 Task: Create a due date automation trigger when advanced on, the moment a card is due add dates due in more than 1 working days.
Action: Mouse moved to (1215, 363)
Screenshot: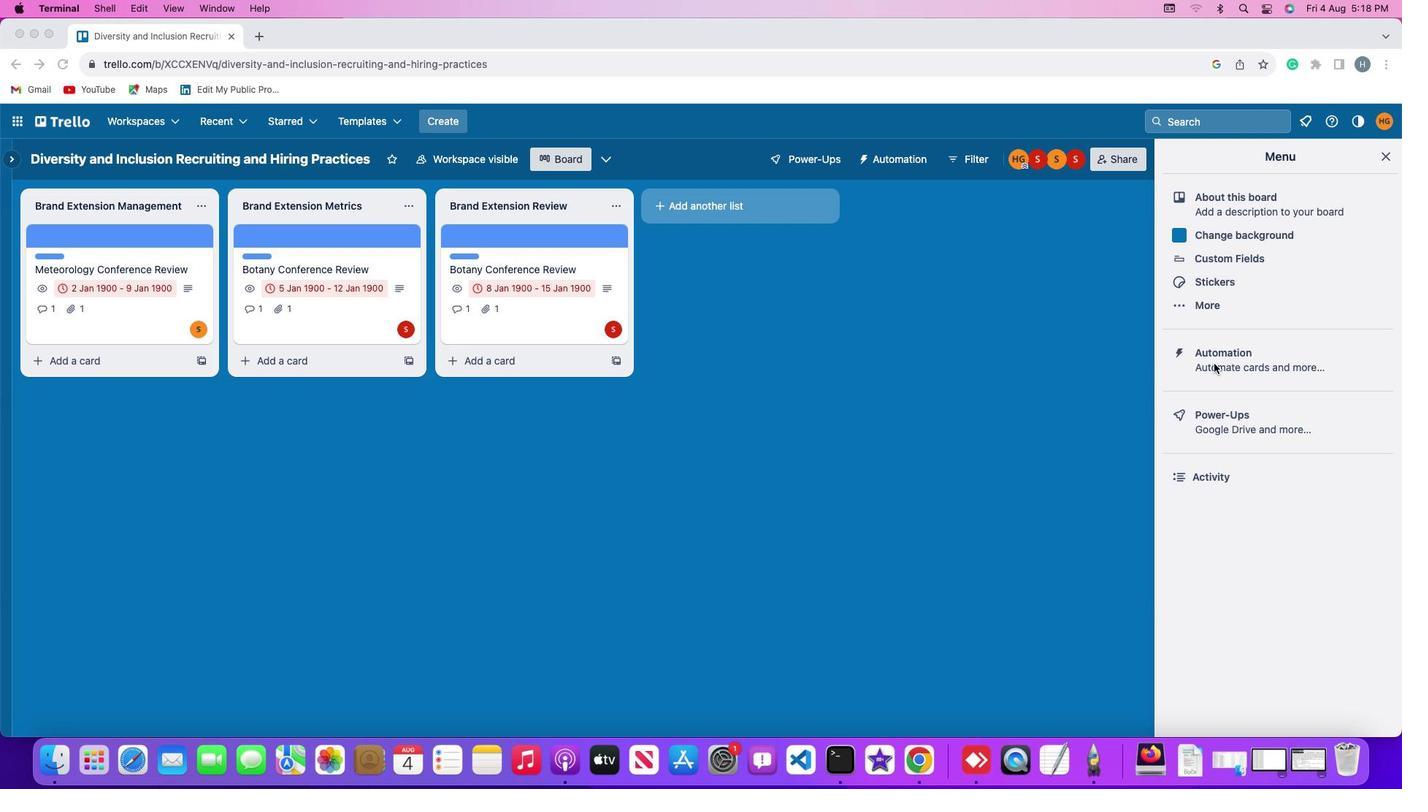 
Action: Mouse pressed left at (1215, 363)
Screenshot: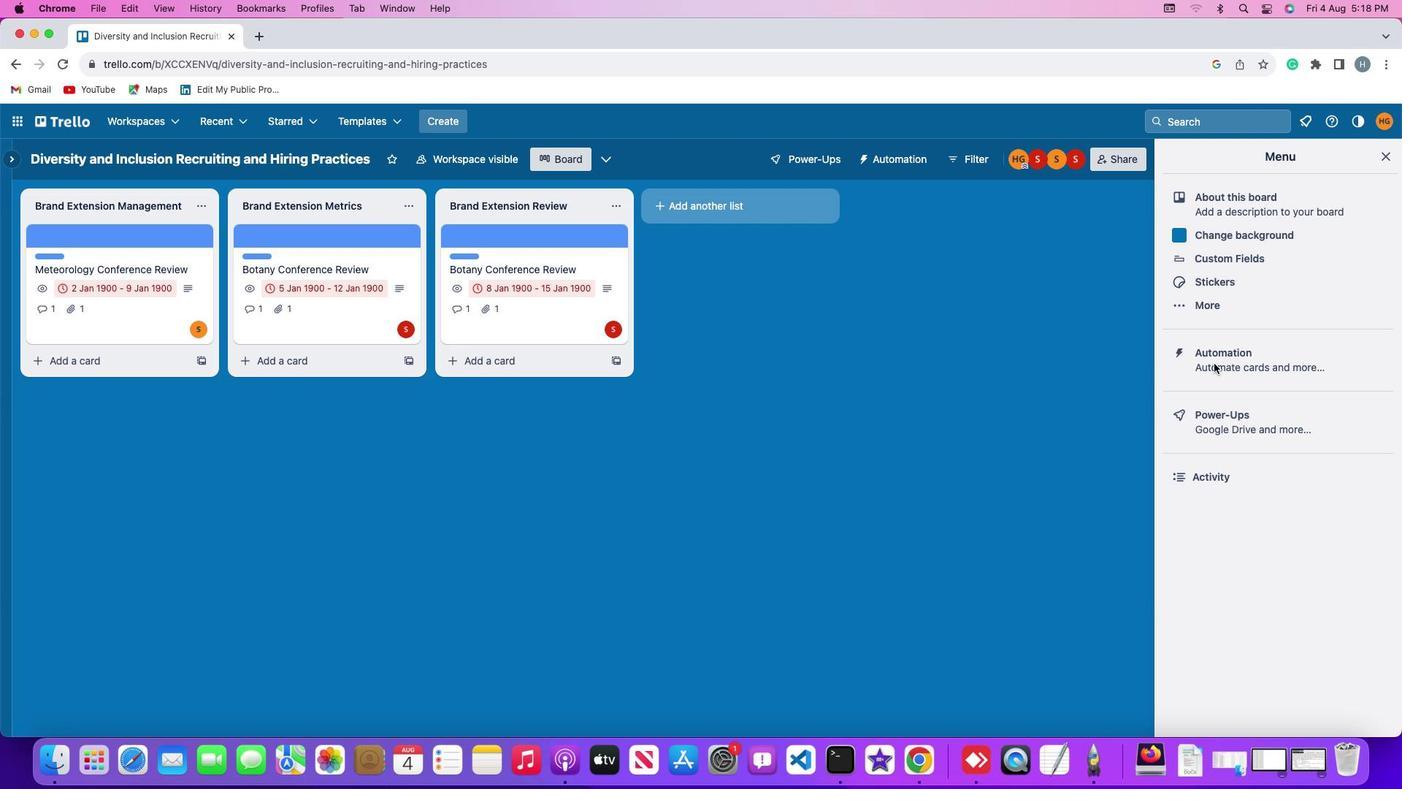 
Action: Mouse pressed left at (1215, 363)
Screenshot: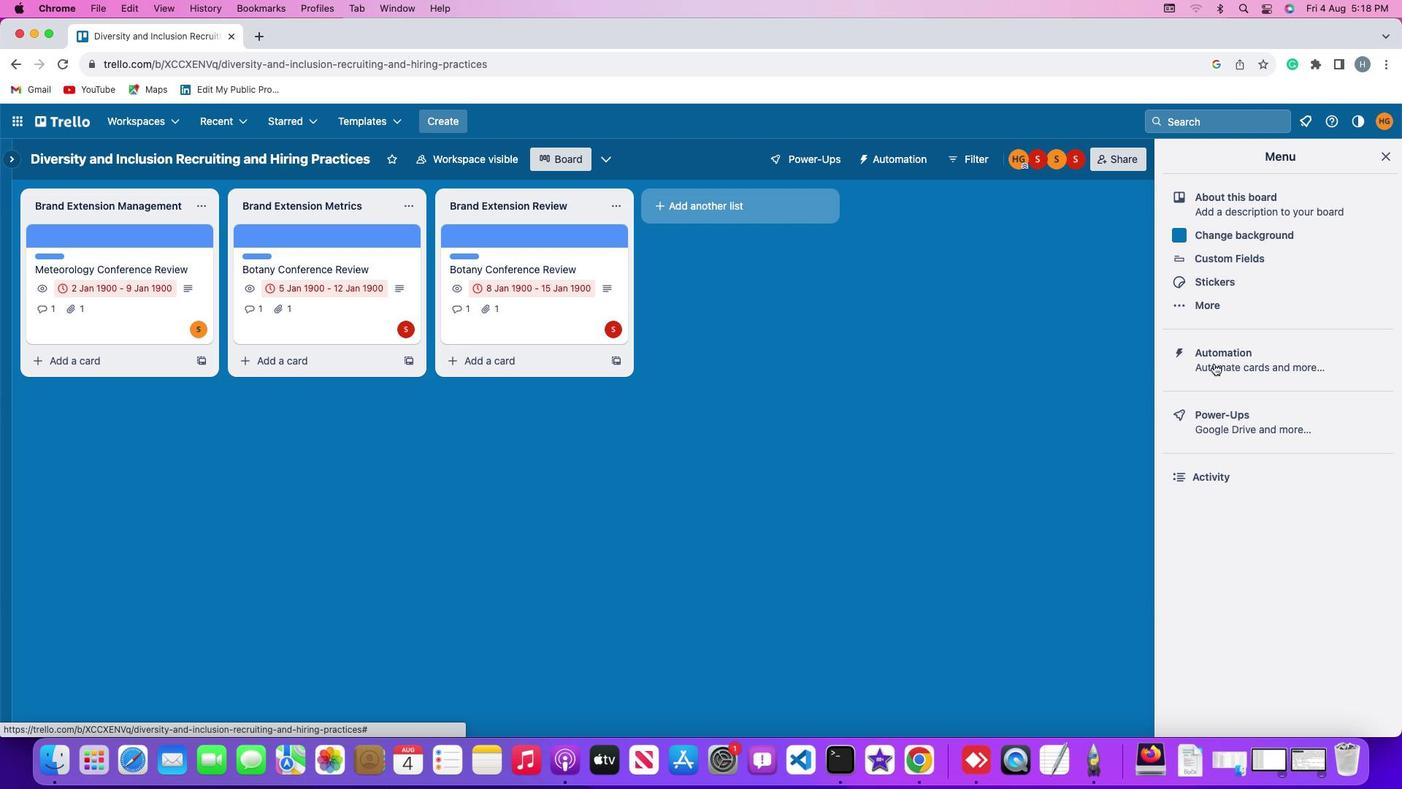 
Action: Mouse moved to (87, 344)
Screenshot: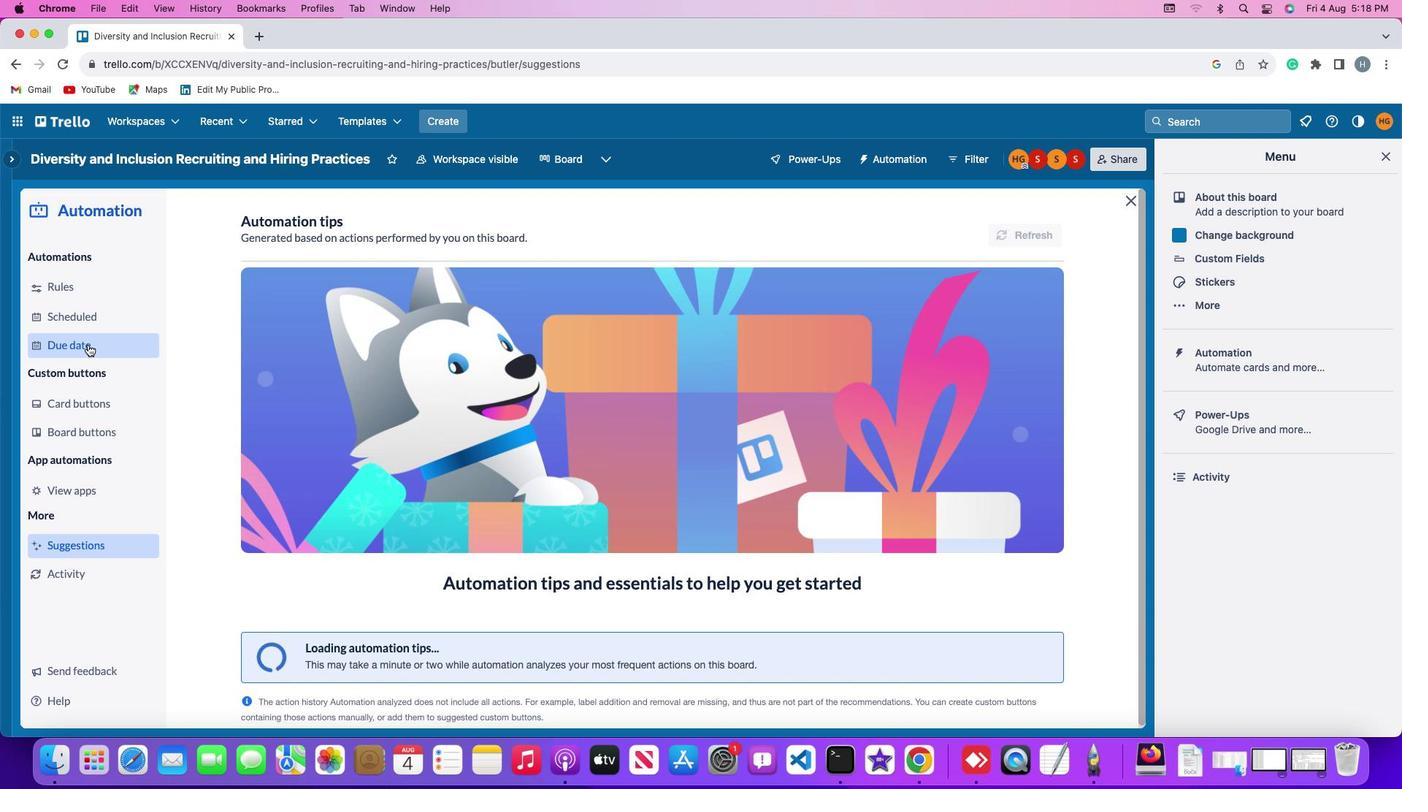 
Action: Mouse pressed left at (87, 344)
Screenshot: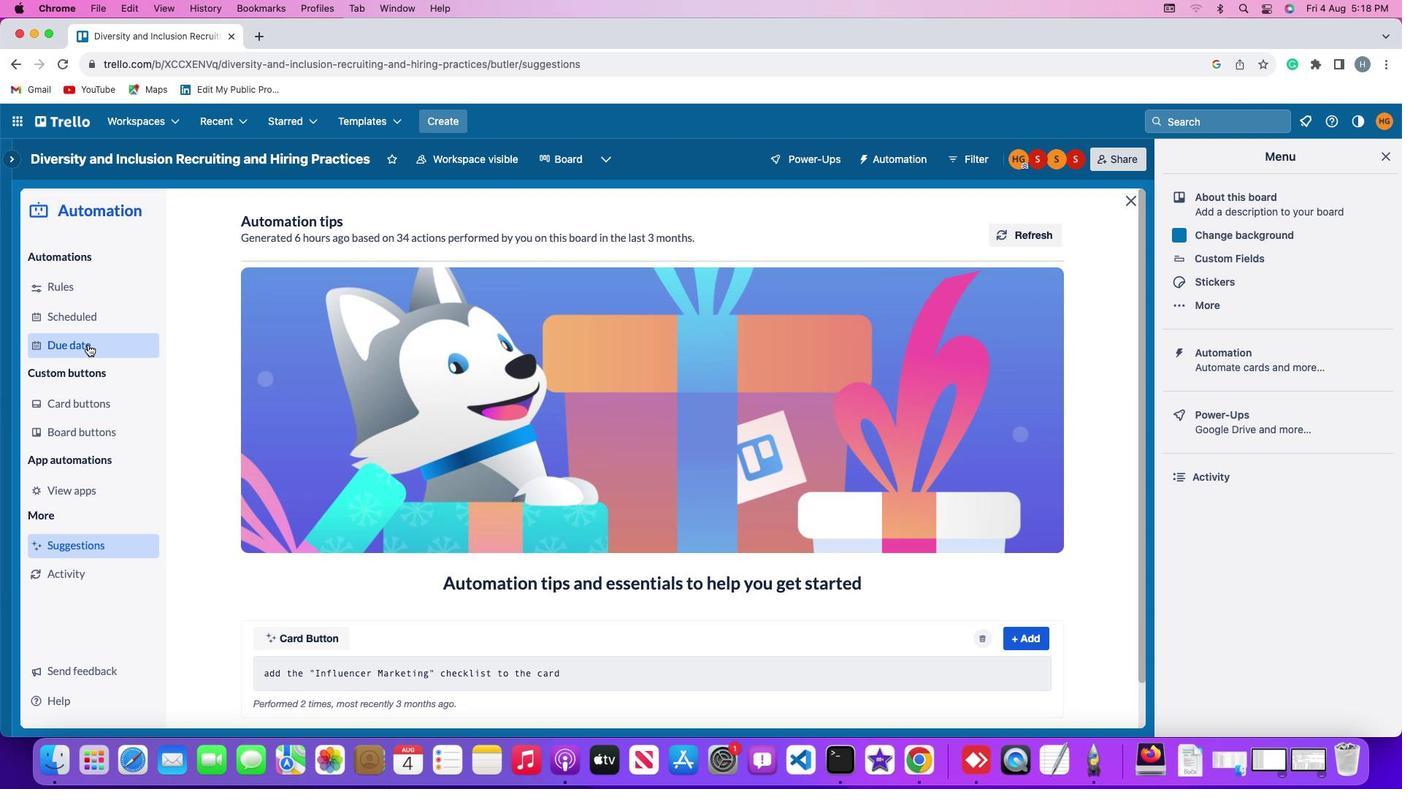 
Action: Mouse moved to (982, 222)
Screenshot: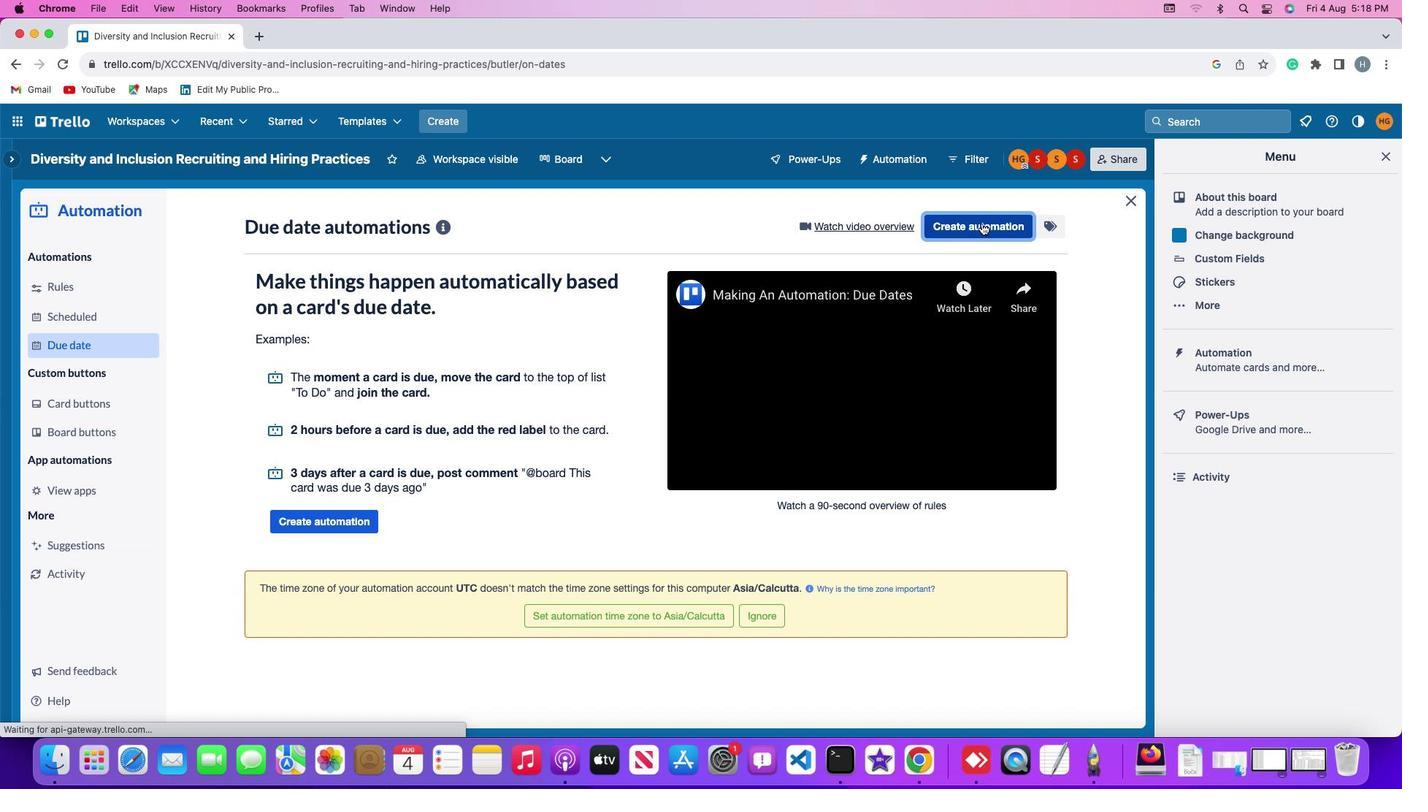 
Action: Mouse pressed left at (982, 222)
Screenshot: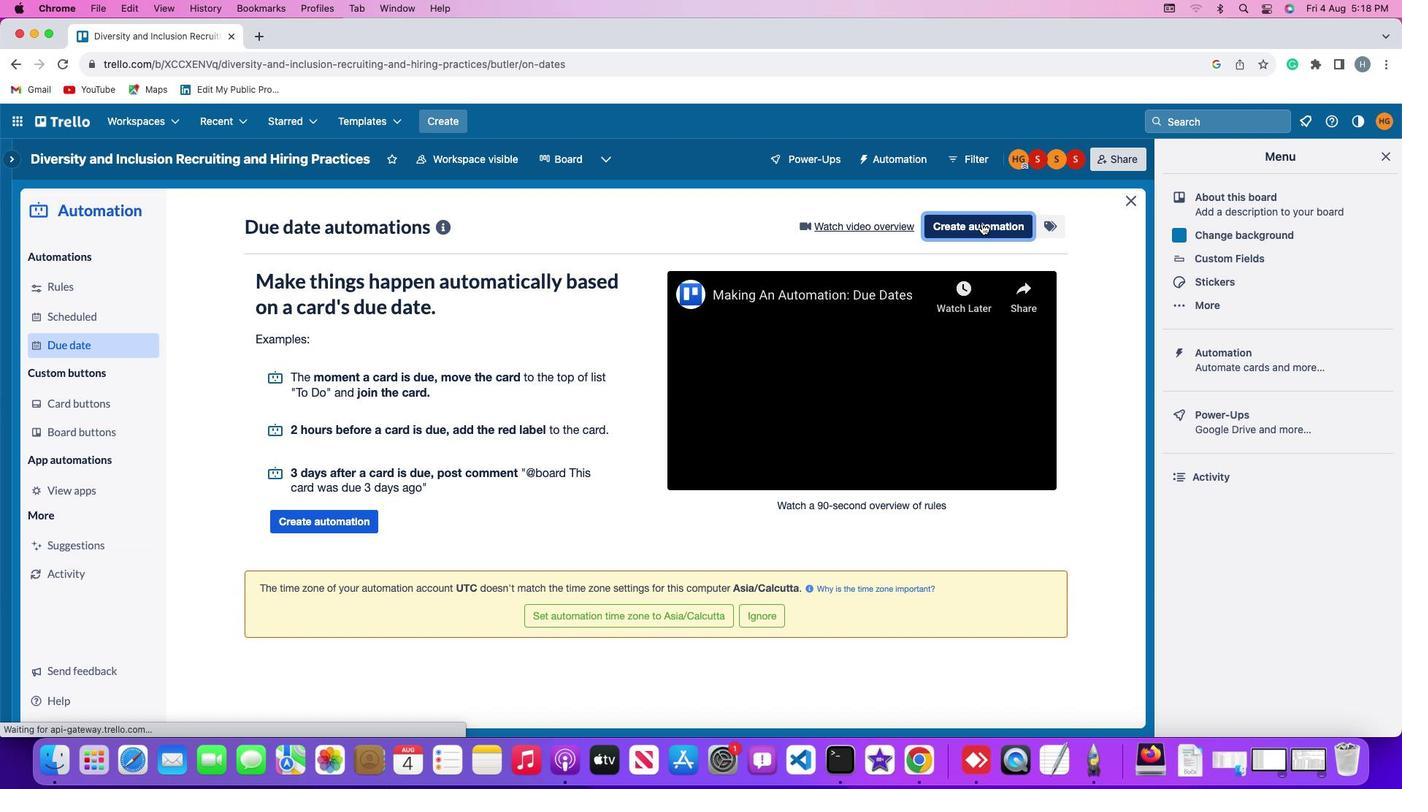 
Action: Mouse moved to (687, 365)
Screenshot: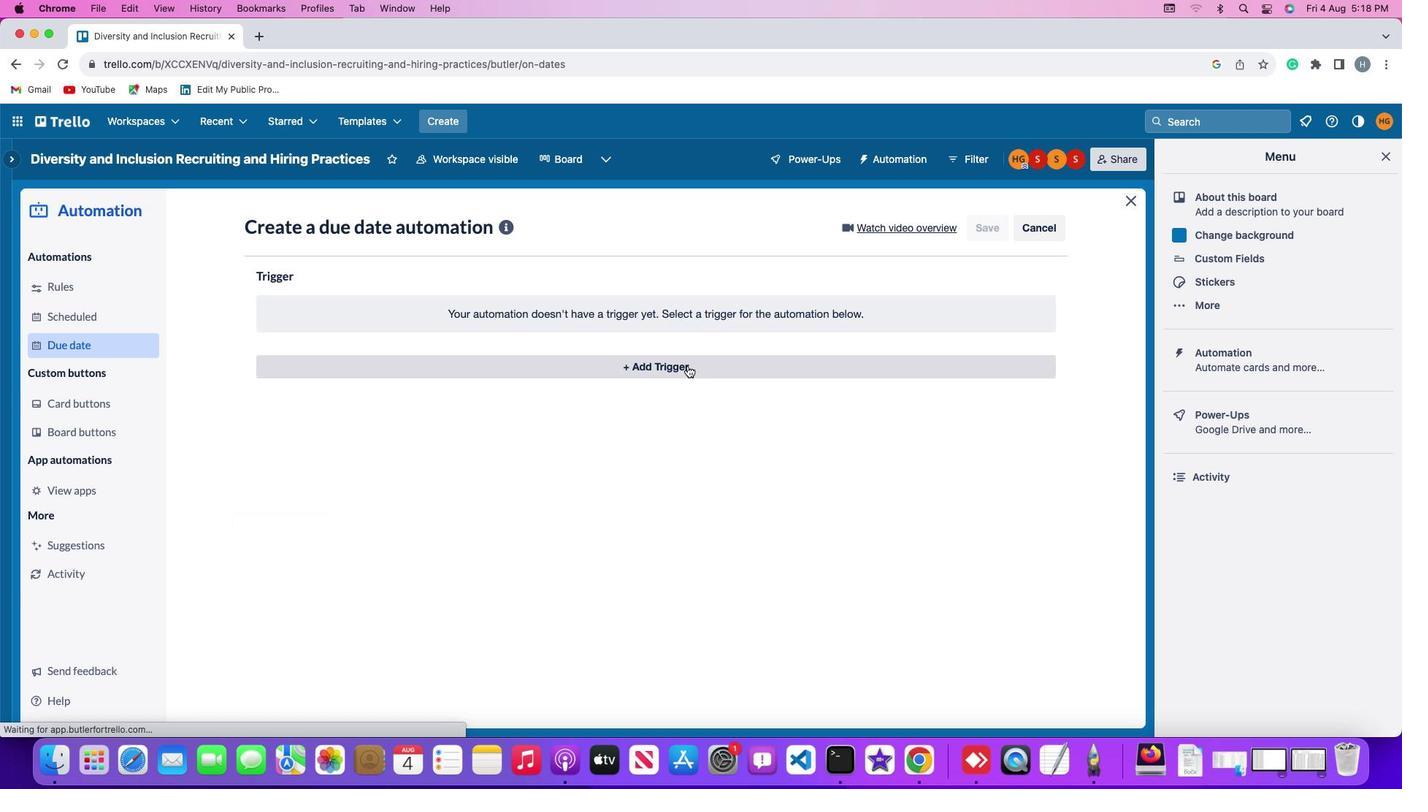 
Action: Mouse pressed left at (687, 365)
Screenshot: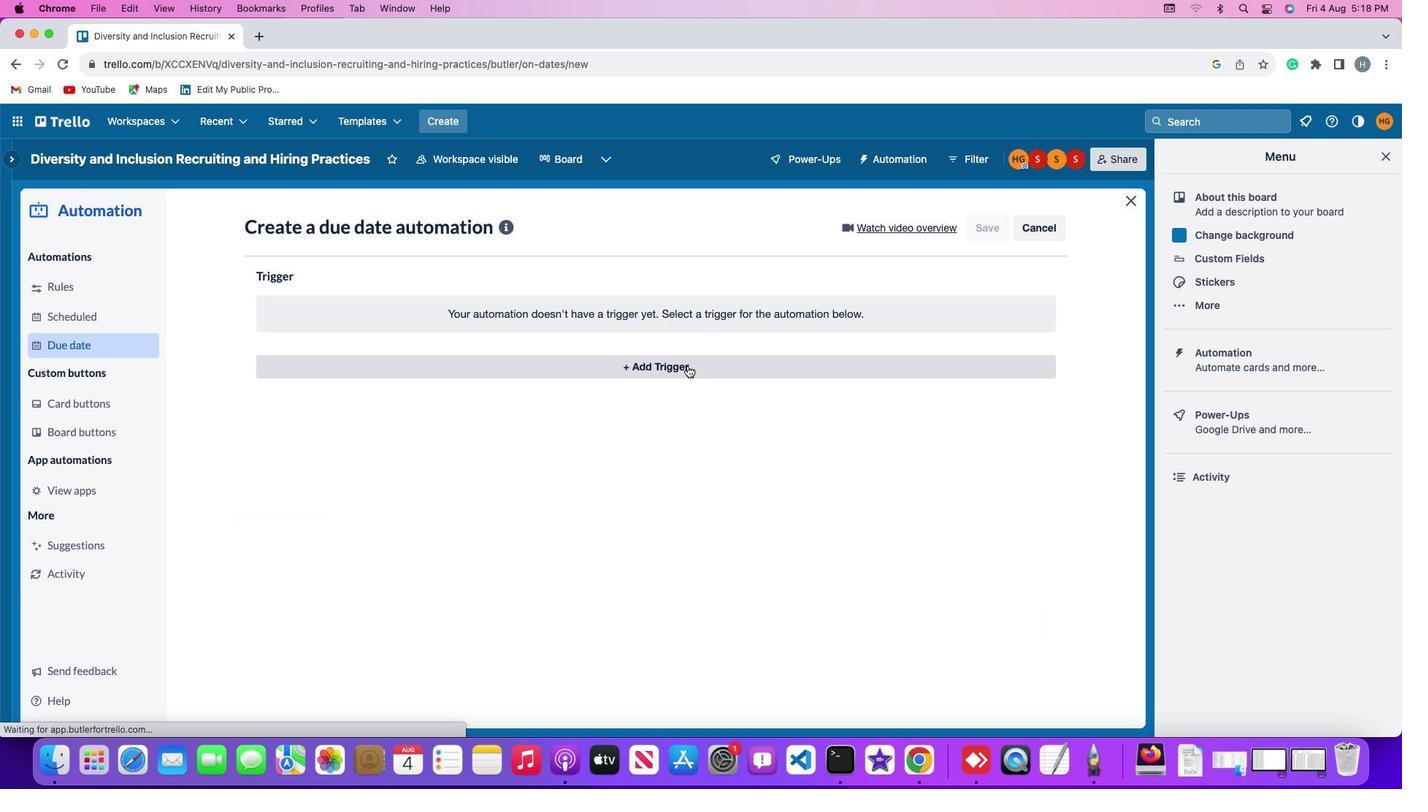 
Action: Mouse moved to (304, 532)
Screenshot: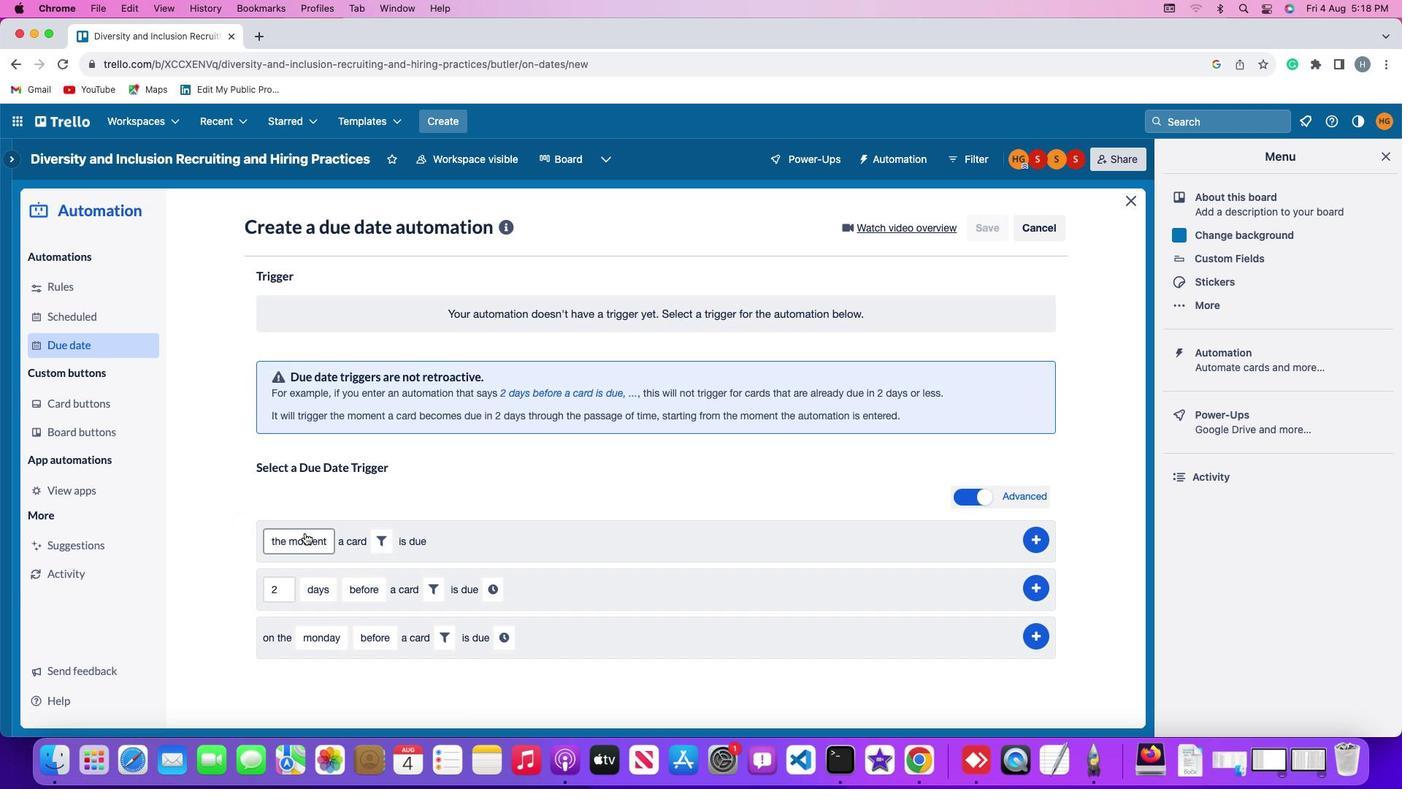 
Action: Mouse pressed left at (304, 532)
Screenshot: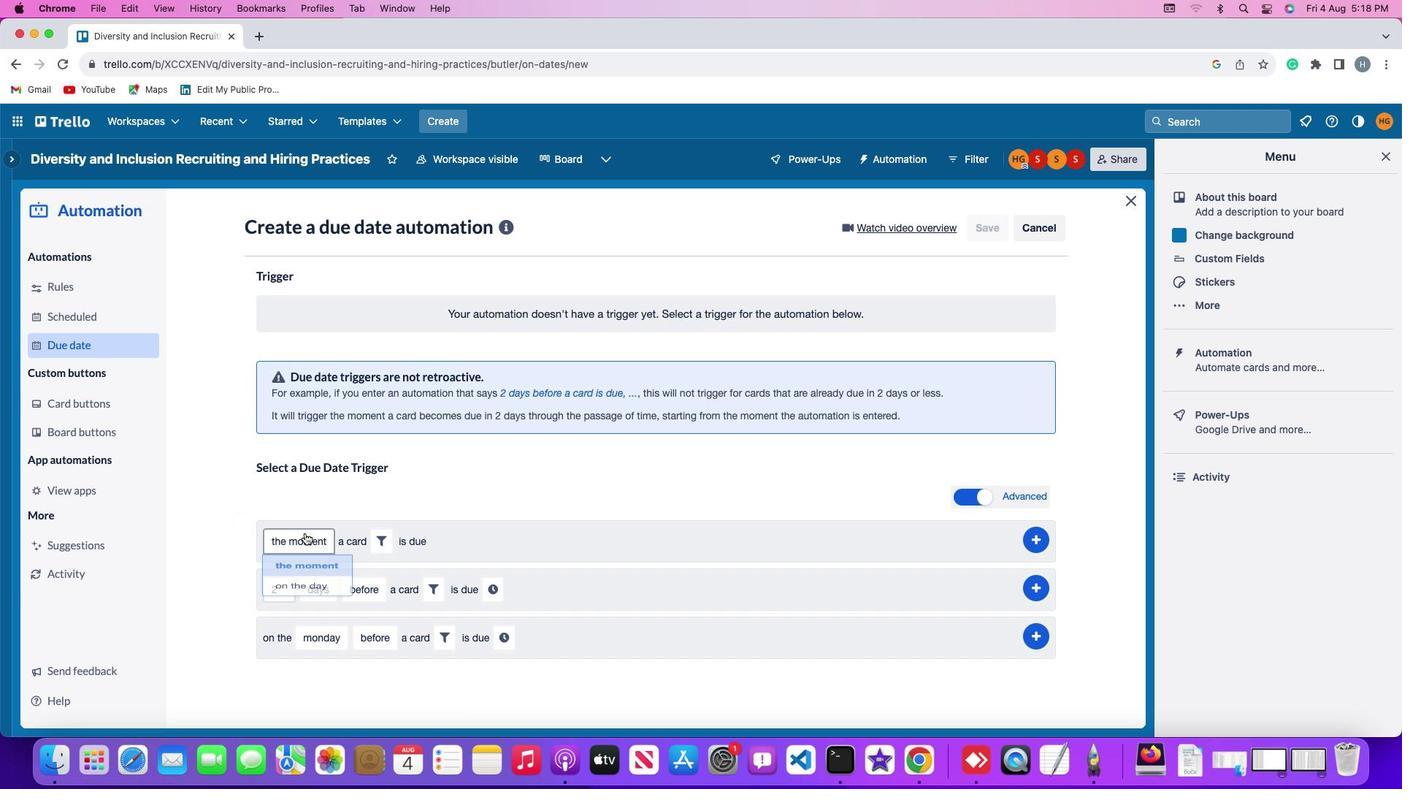 
Action: Mouse moved to (322, 571)
Screenshot: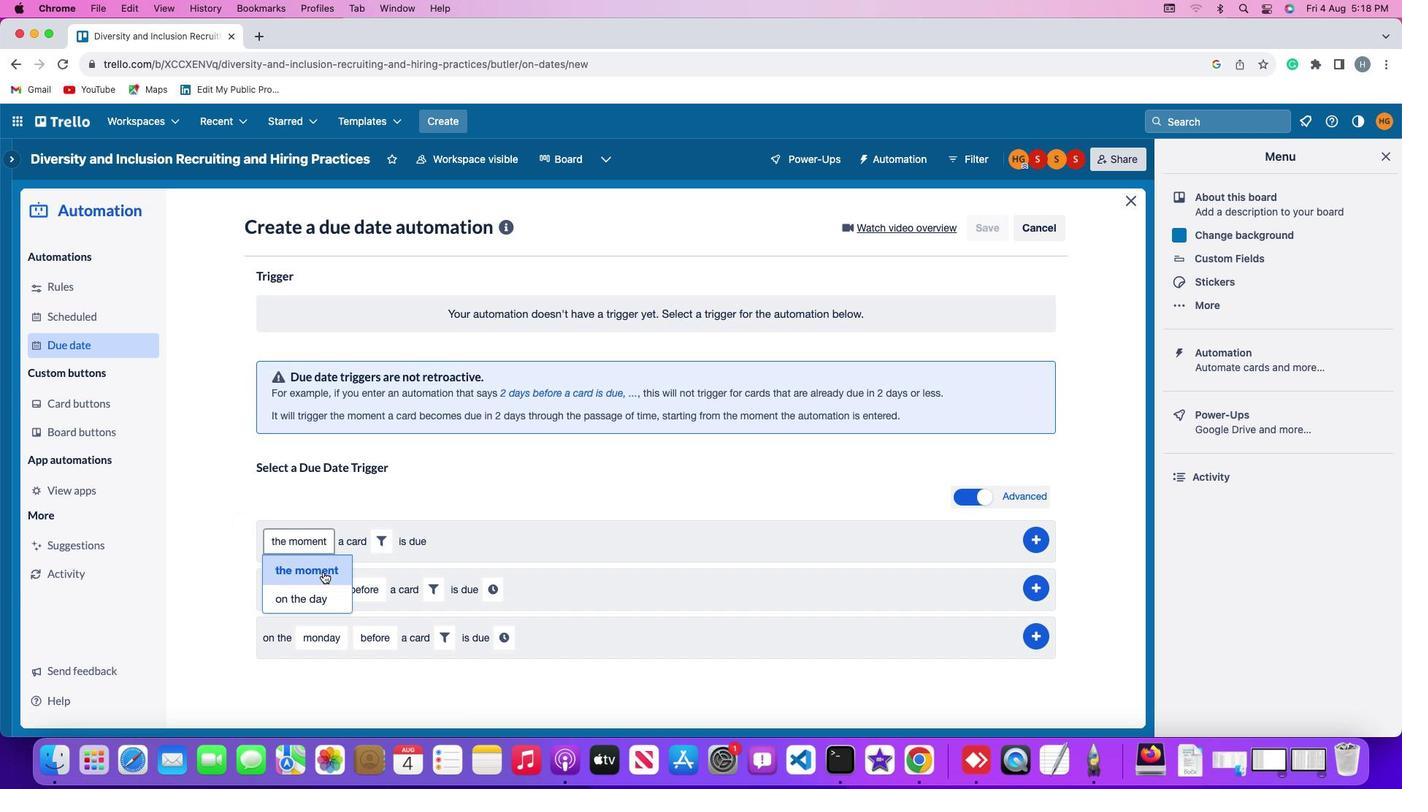 
Action: Mouse pressed left at (322, 571)
Screenshot: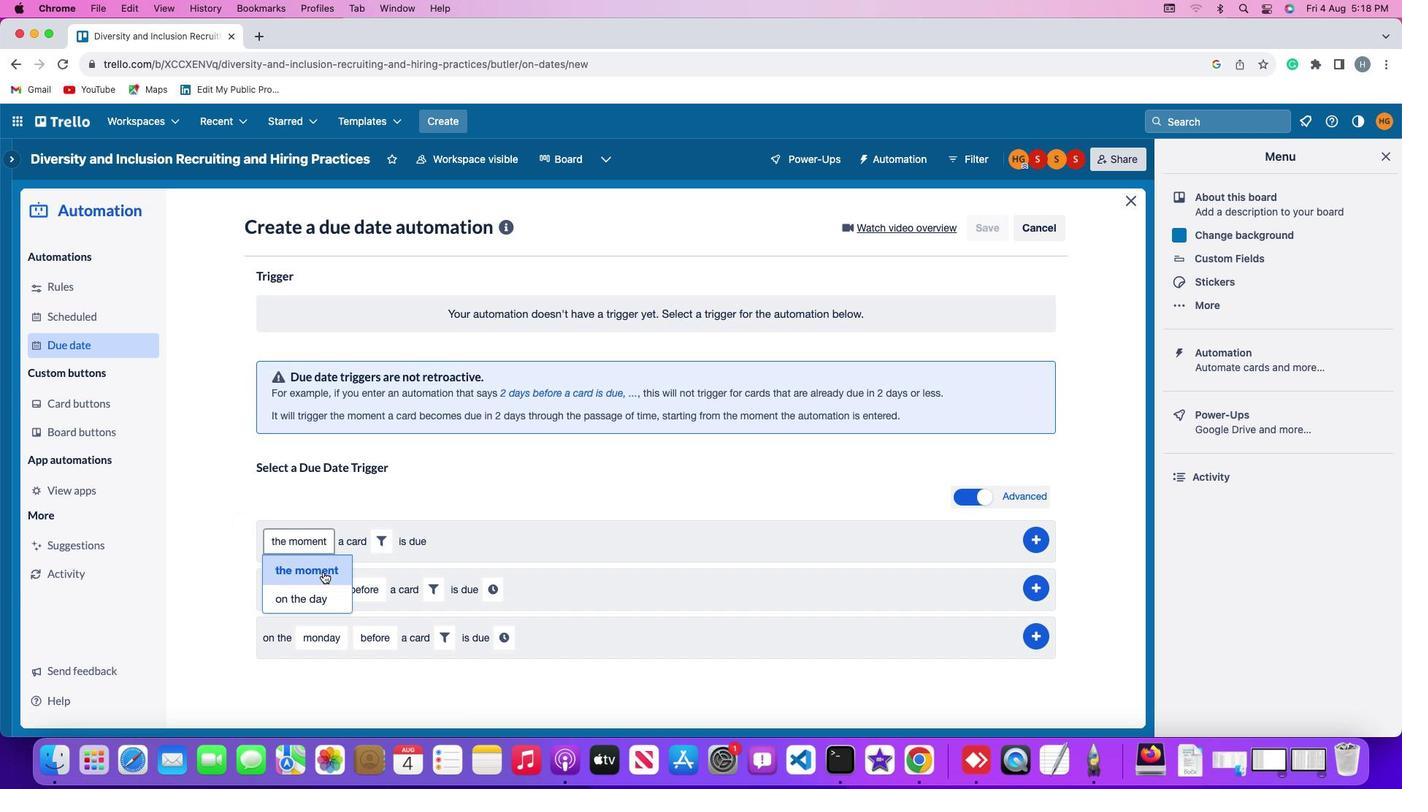 
Action: Mouse moved to (380, 544)
Screenshot: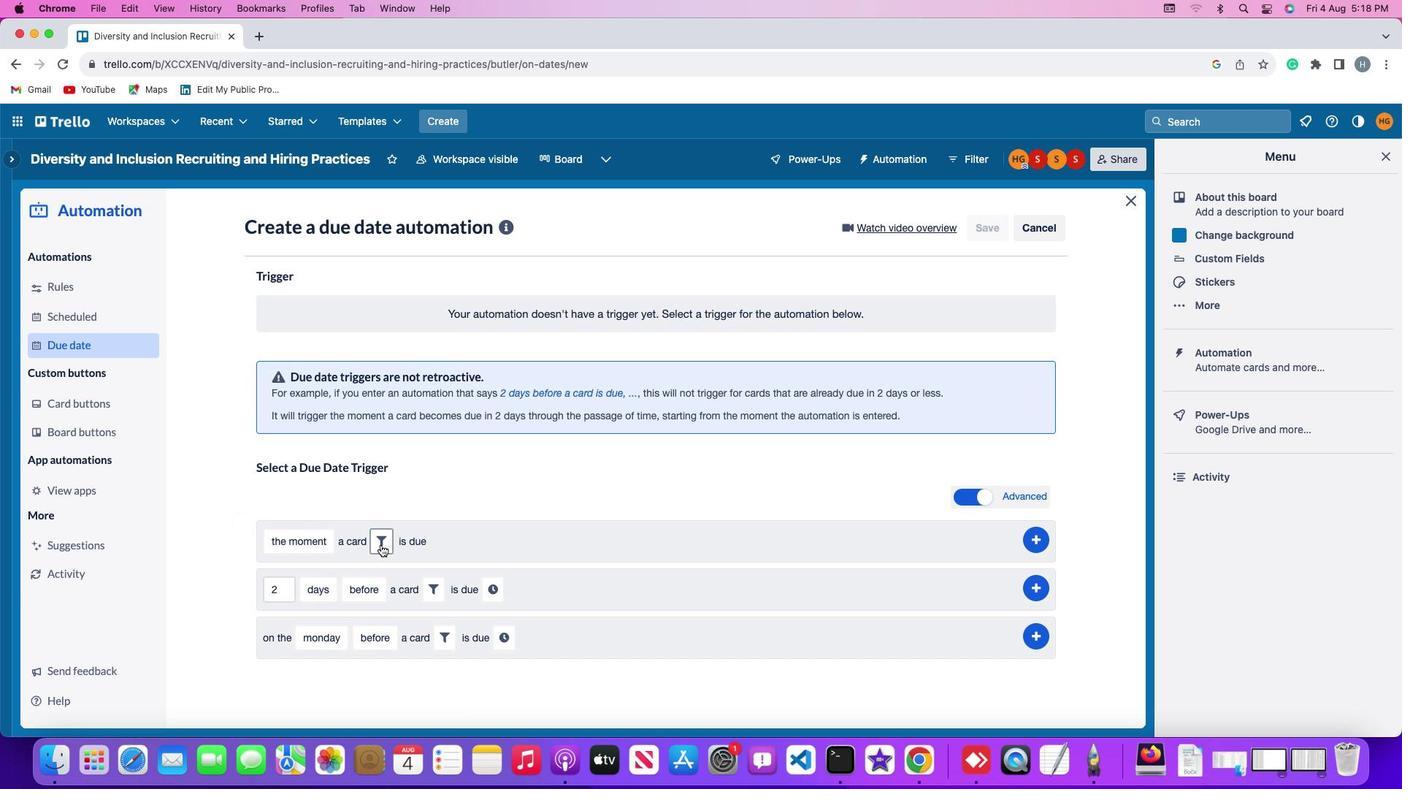 
Action: Mouse pressed left at (380, 544)
Screenshot: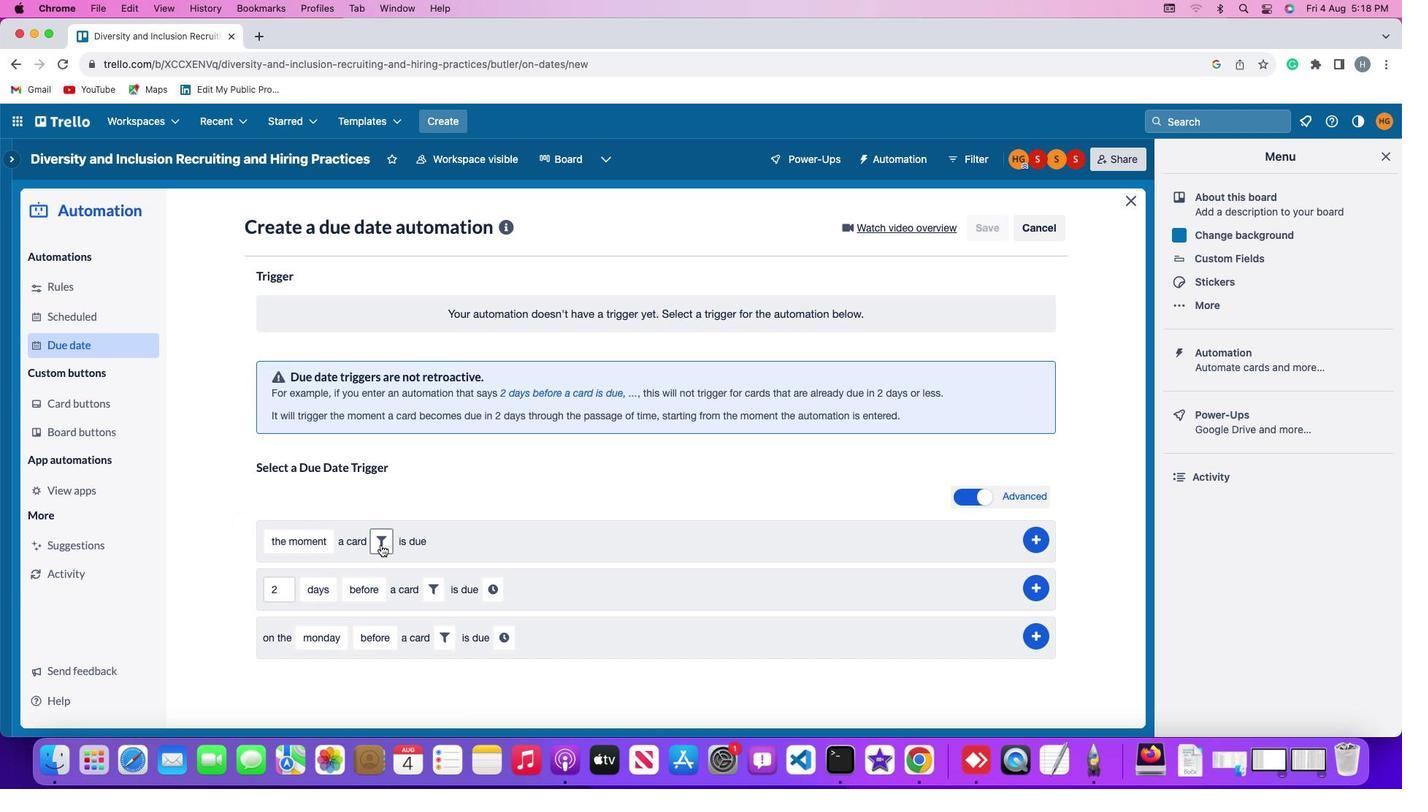 
Action: Mouse moved to (464, 591)
Screenshot: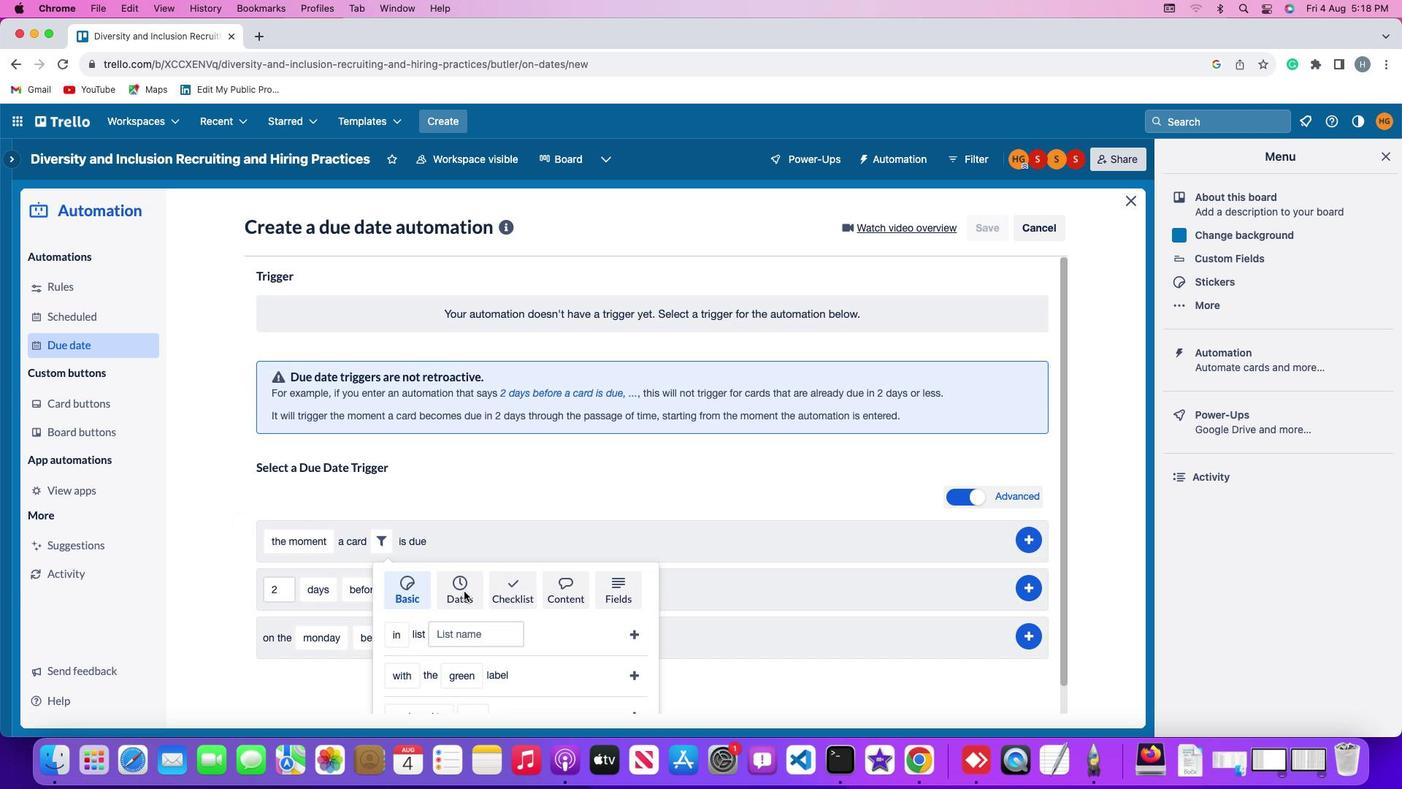 
Action: Mouse pressed left at (464, 591)
Screenshot: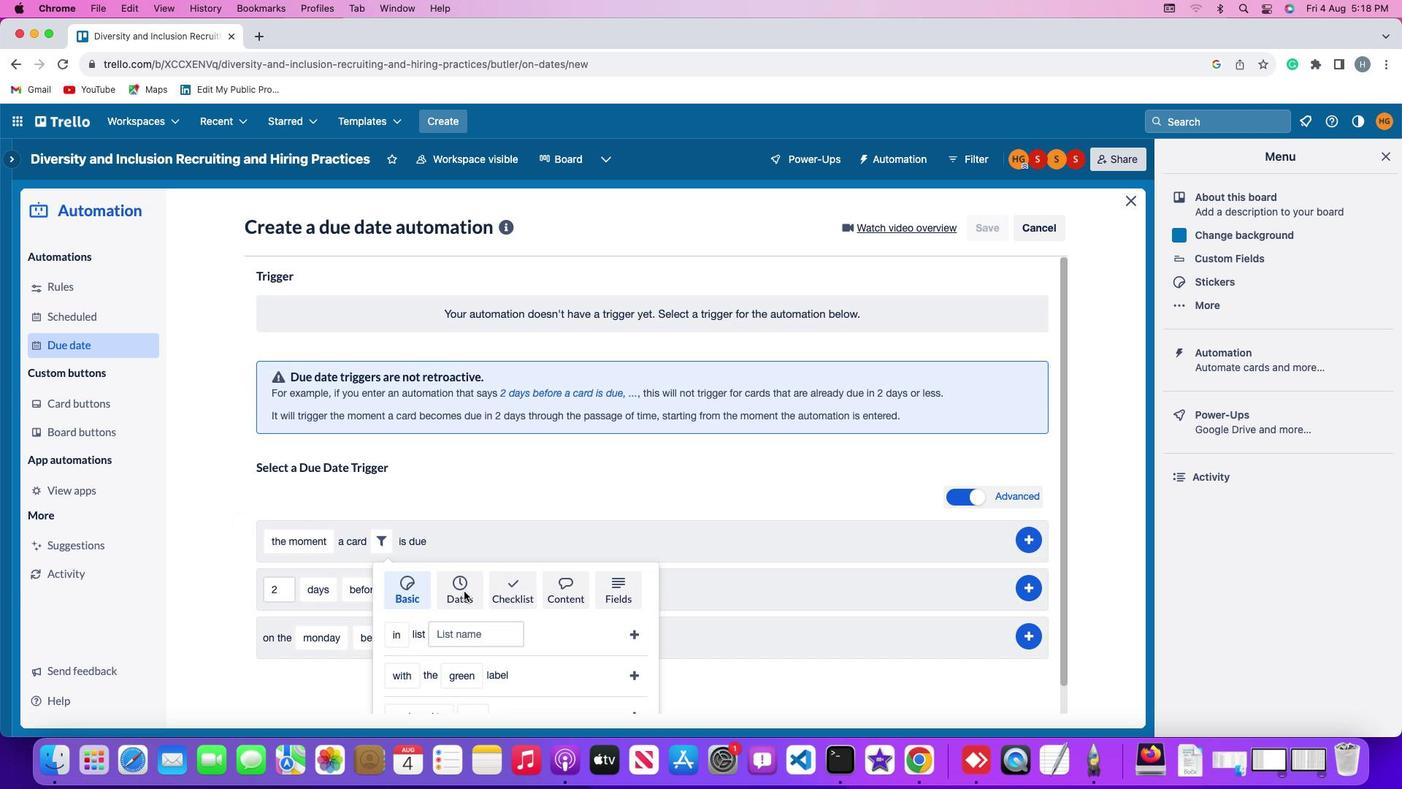 
Action: Mouse moved to (472, 621)
Screenshot: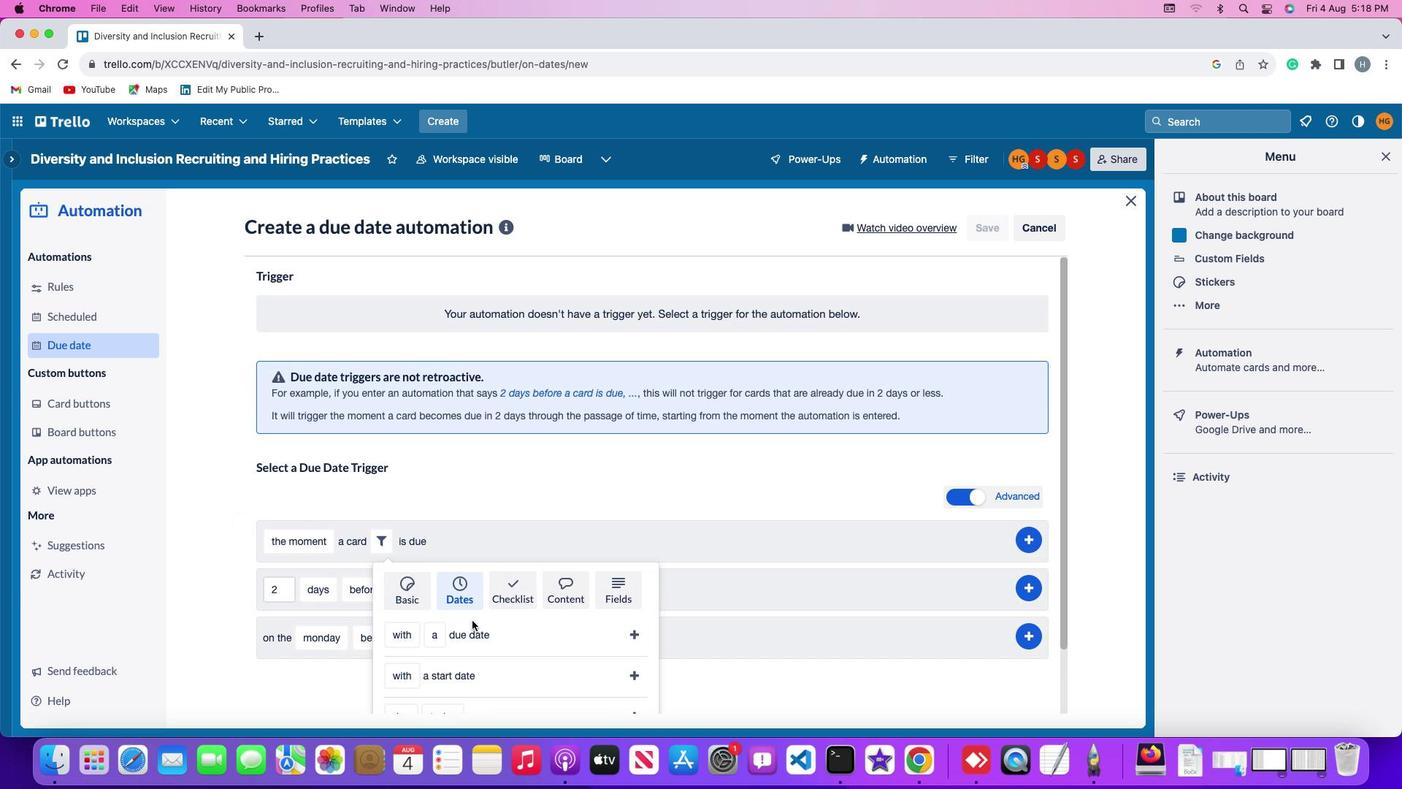 
Action: Mouse scrolled (472, 621) with delta (0, 0)
Screenshot: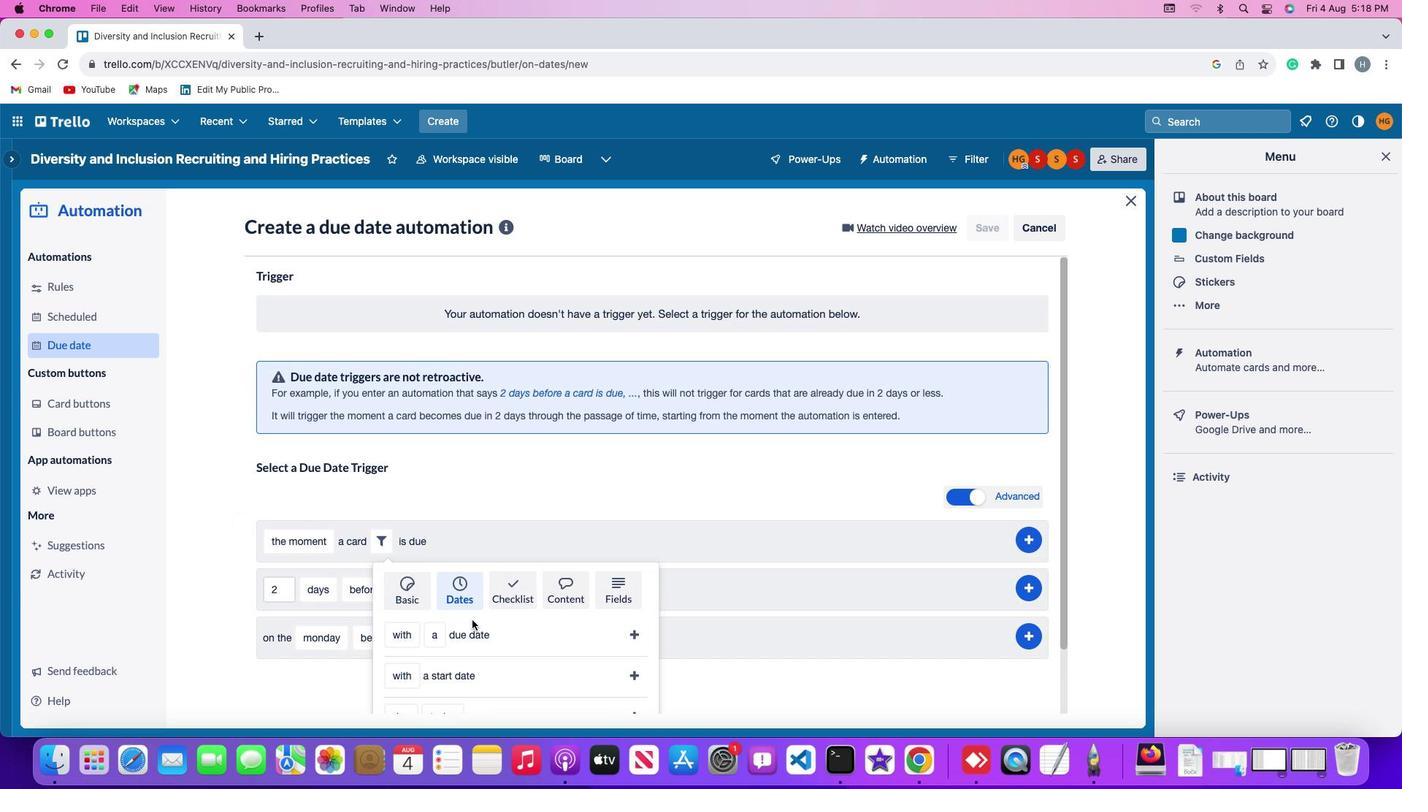 
Action: Mouse moved to (472, 619)
Screenshot: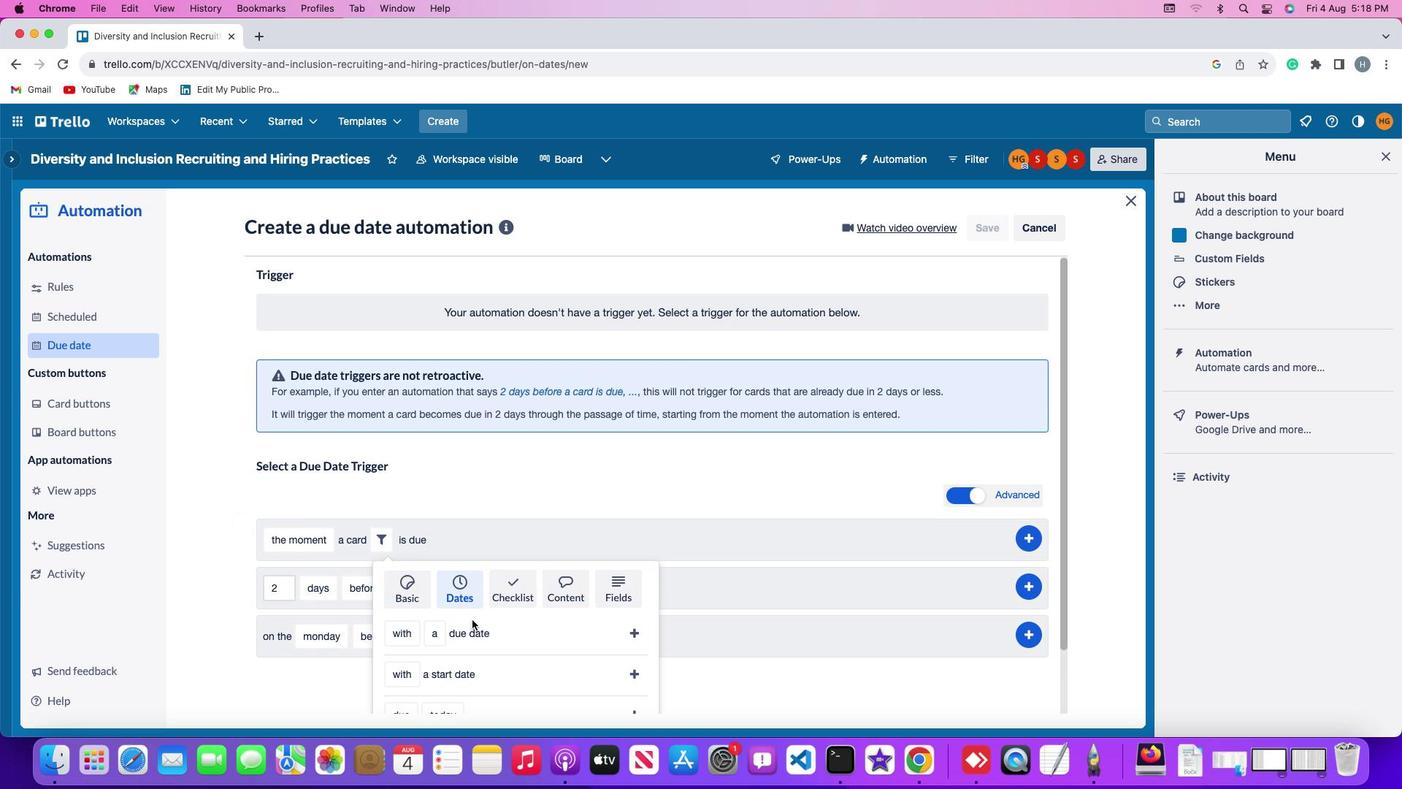 
Action: Mouse scrolled (472, 619) with delta (0, 0)
Screenshot: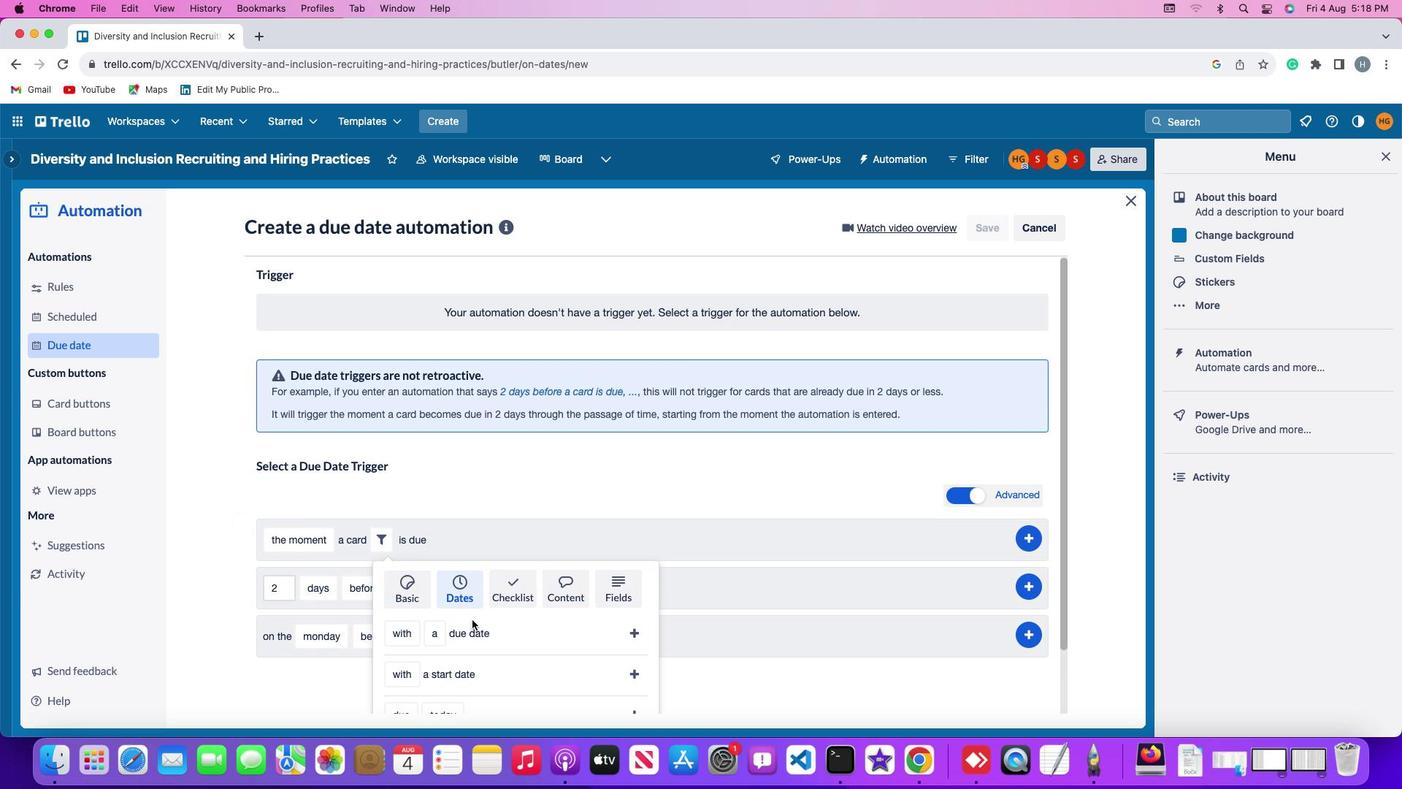 
Action: Mouse scrolled (472, 619) with delta (0, -1)
Screenshot: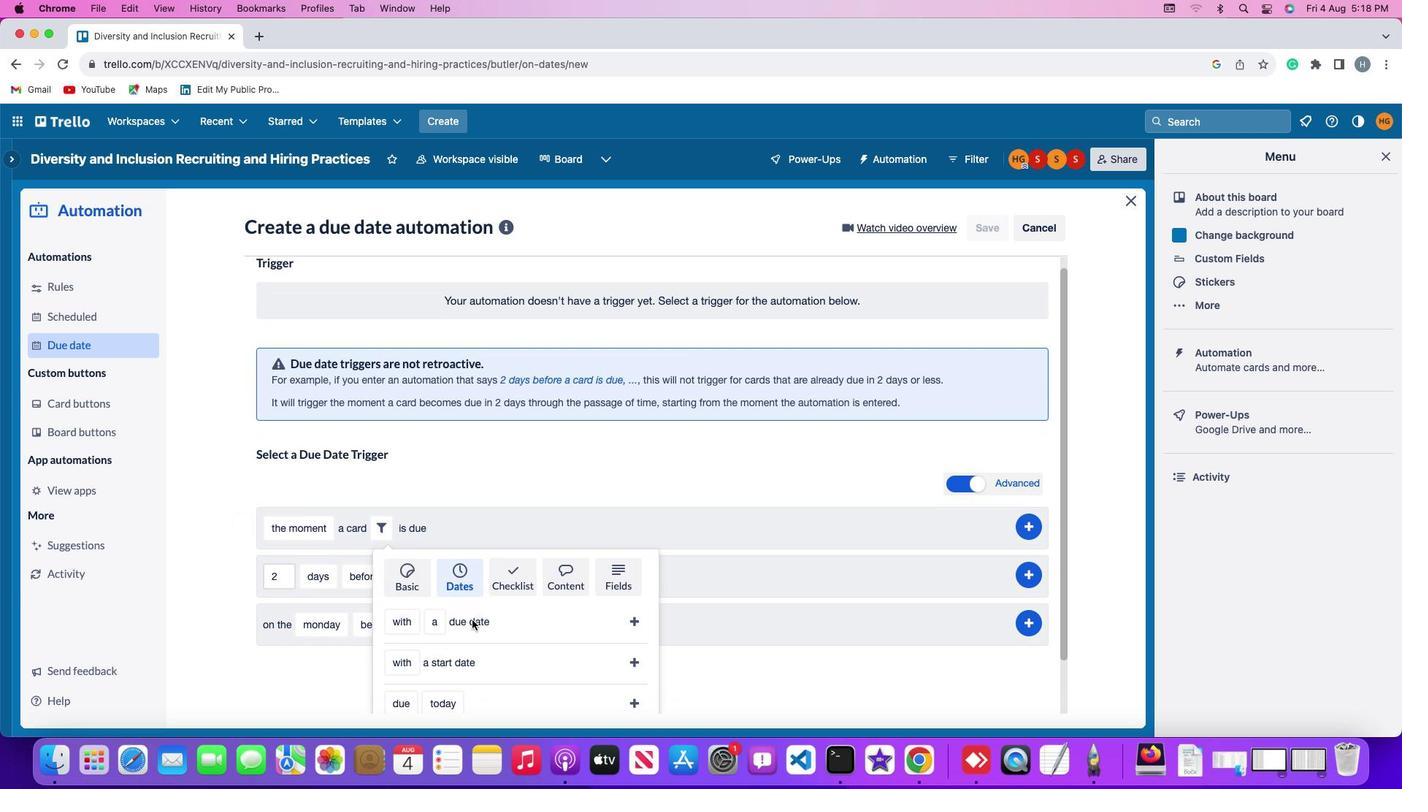 
Action: Mouse scrolled (472, 619) with delta (0, -2)
Screenshot: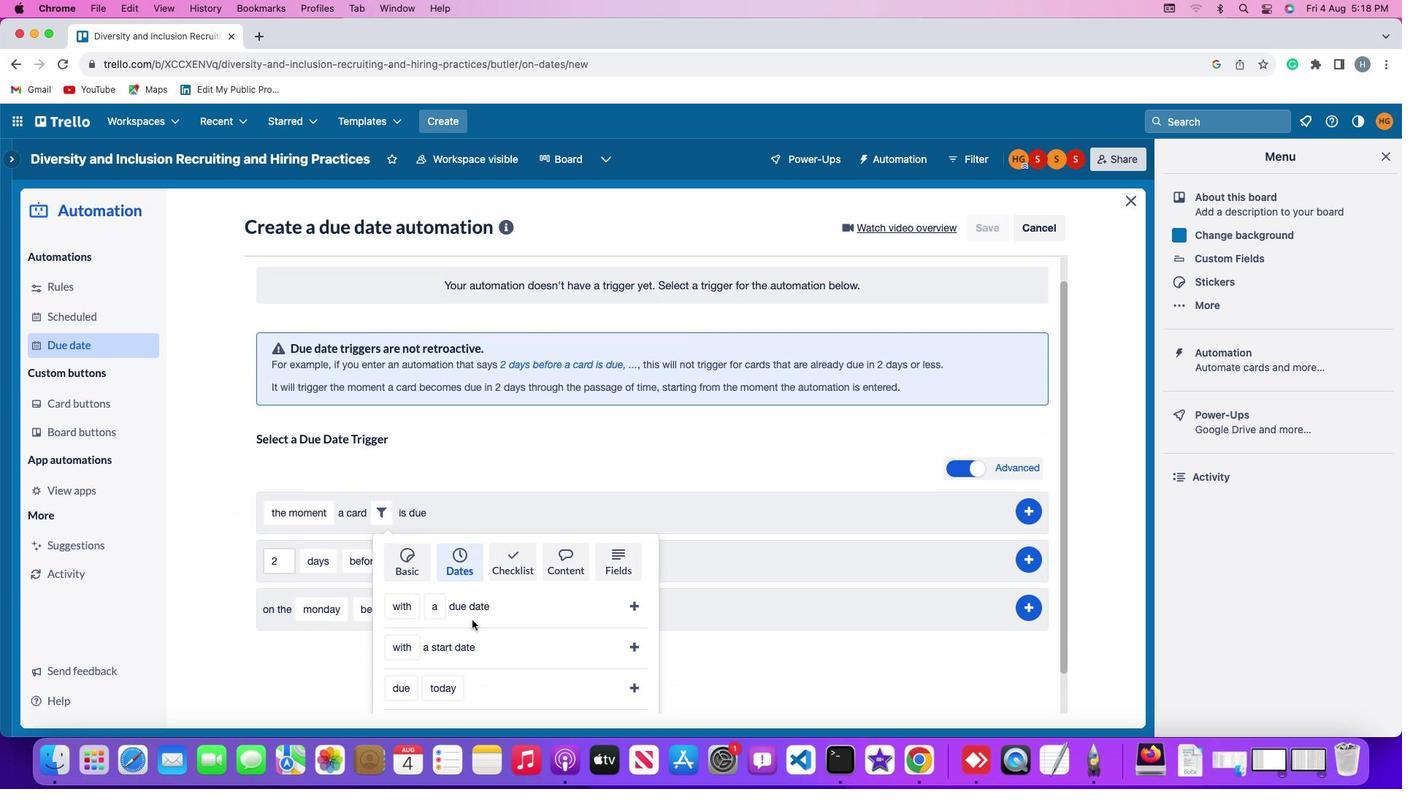 
Action: Mouse scrolled (472, 619) with delta (0, -3)
Screenshot: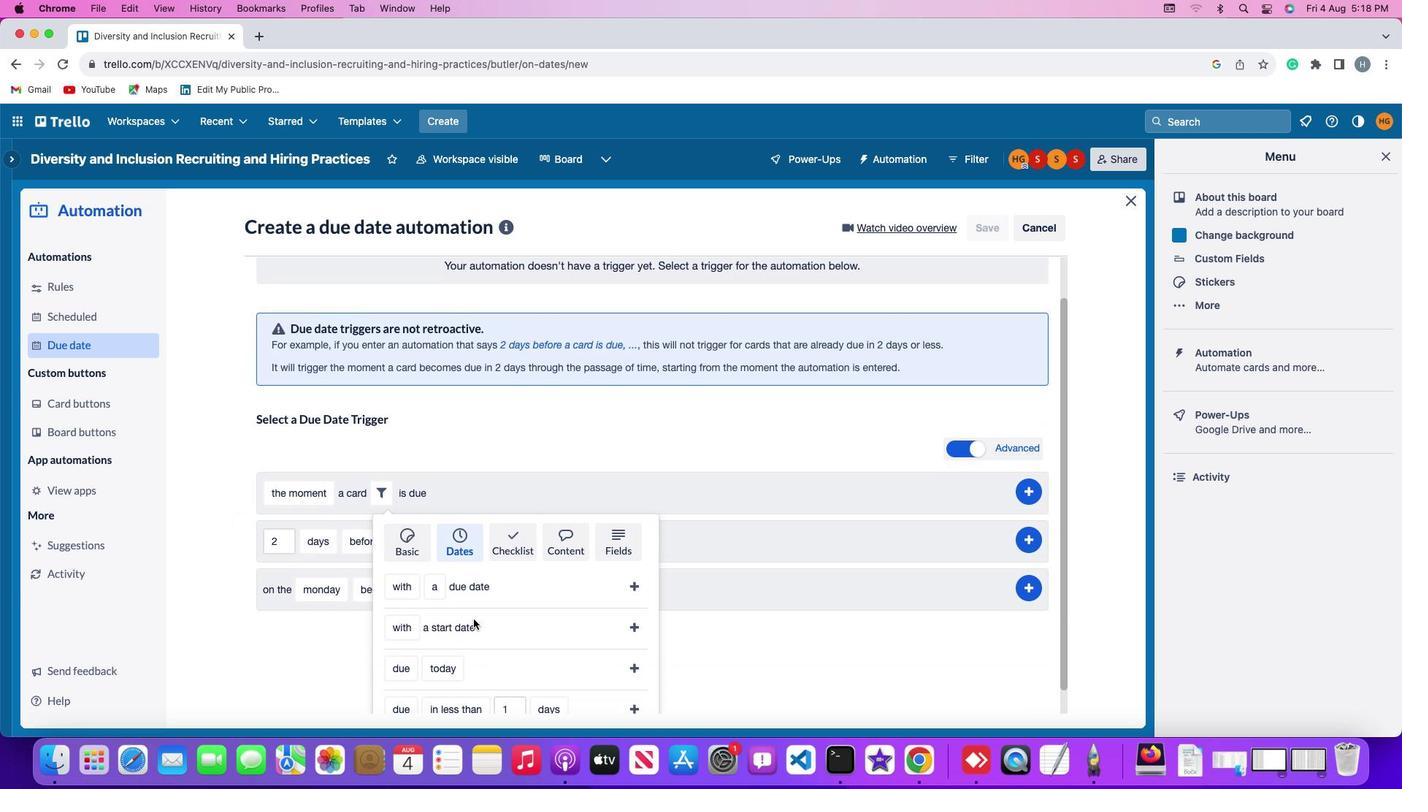 
Action: Mouse scrolled (472, 619) with delta (0, -3)
Screenshot: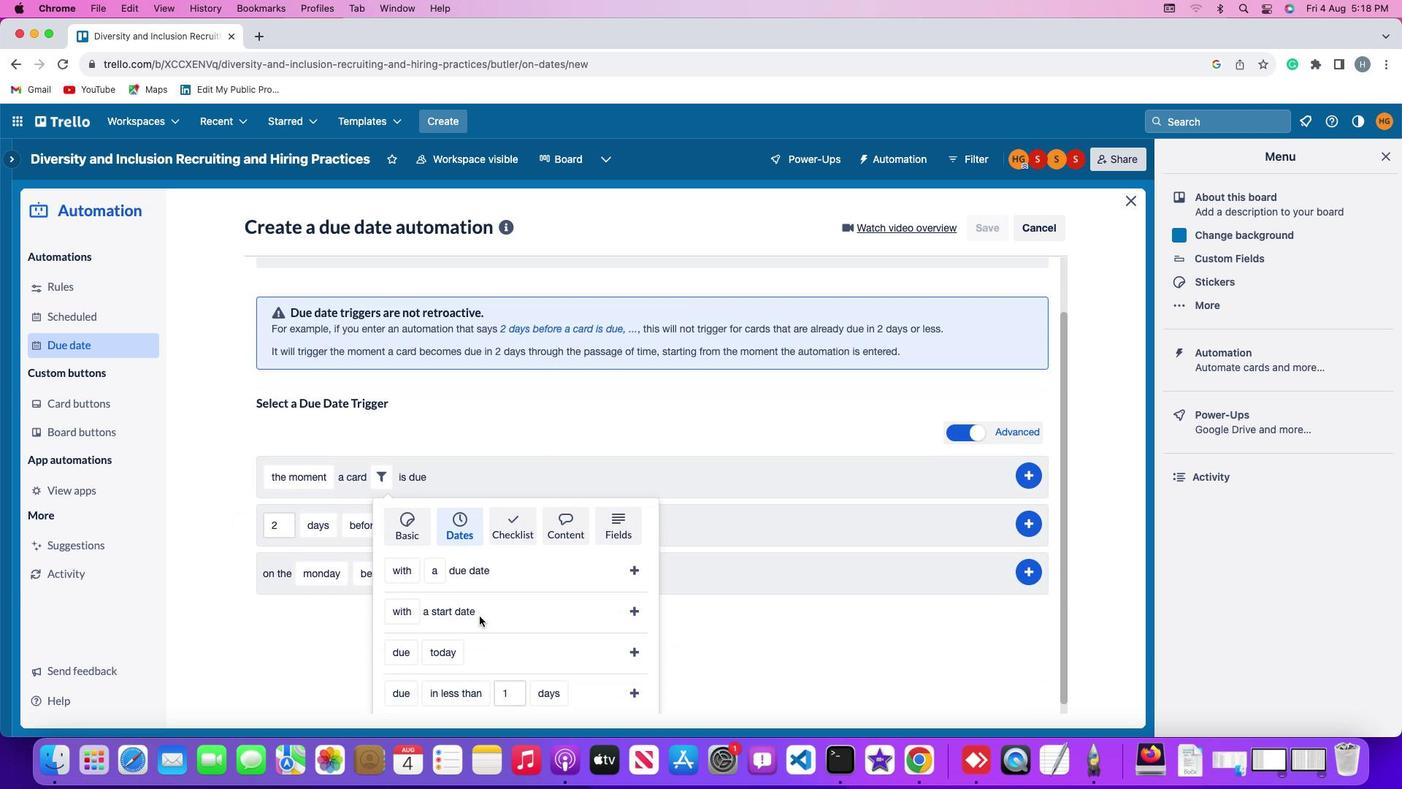 
Action: Mouse moved to (480, 615)
Screenshot: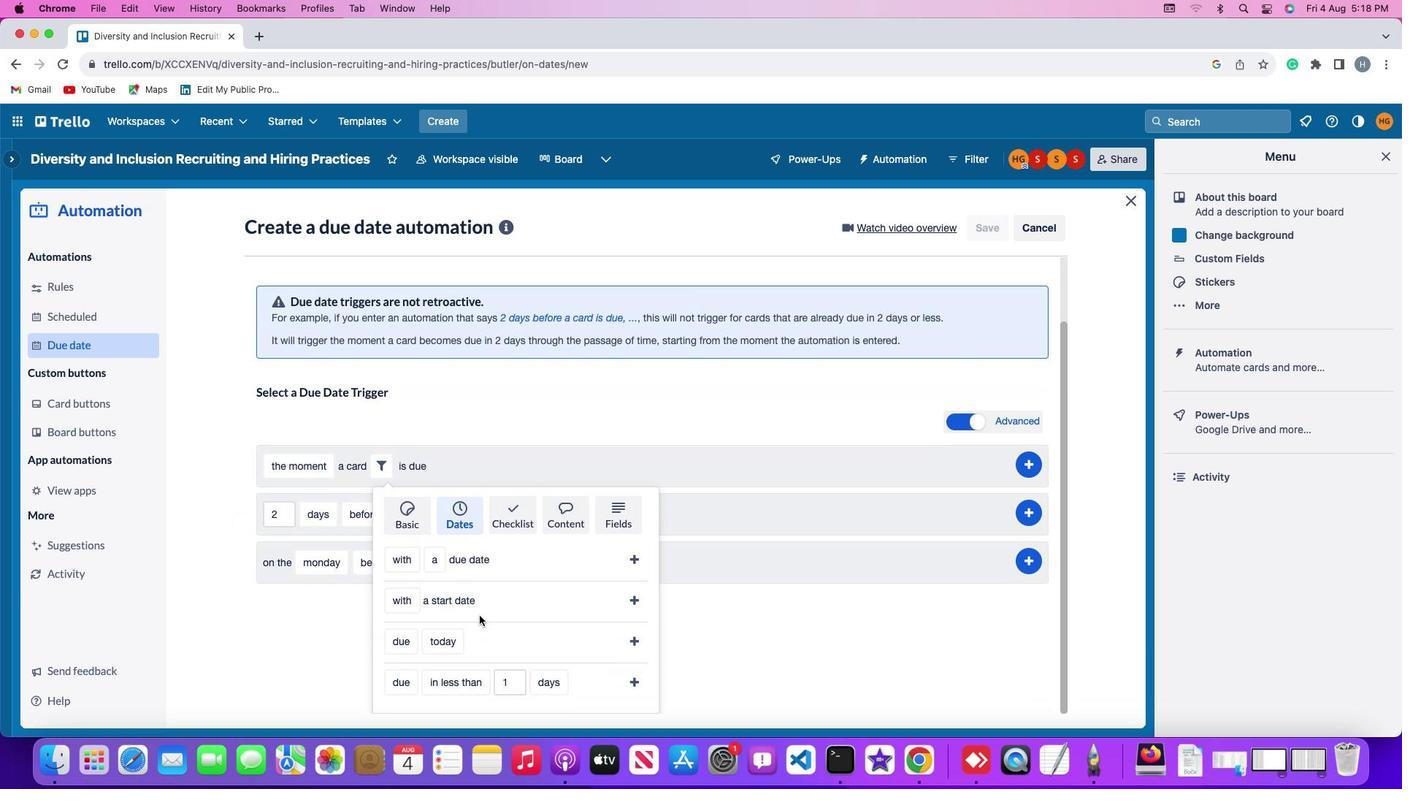 
Action: Mouse scrolled (480, 615) with delta (0, 0)
Screenshot: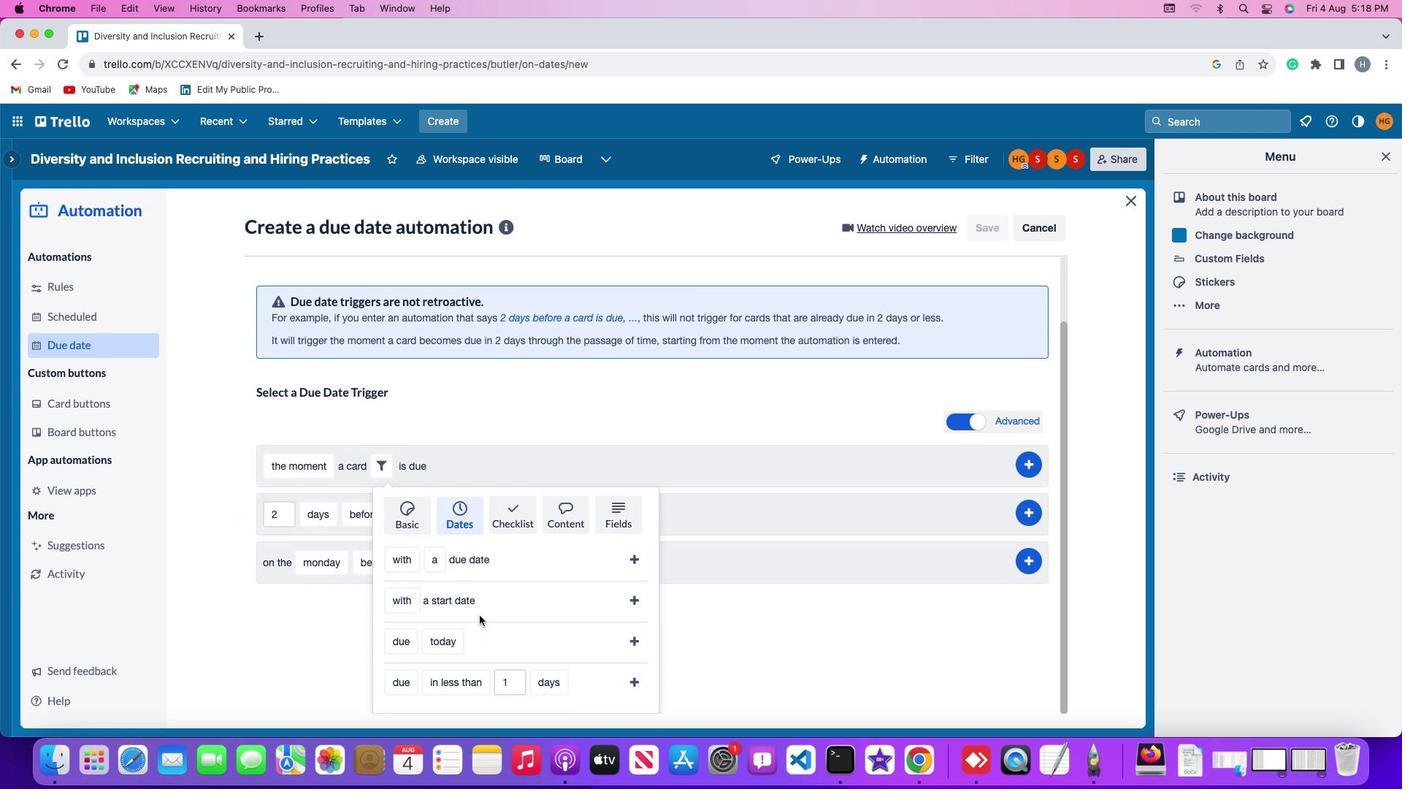 
Action: Mouse scrolled (480, 615) with delta (0, 0)
Screenshot: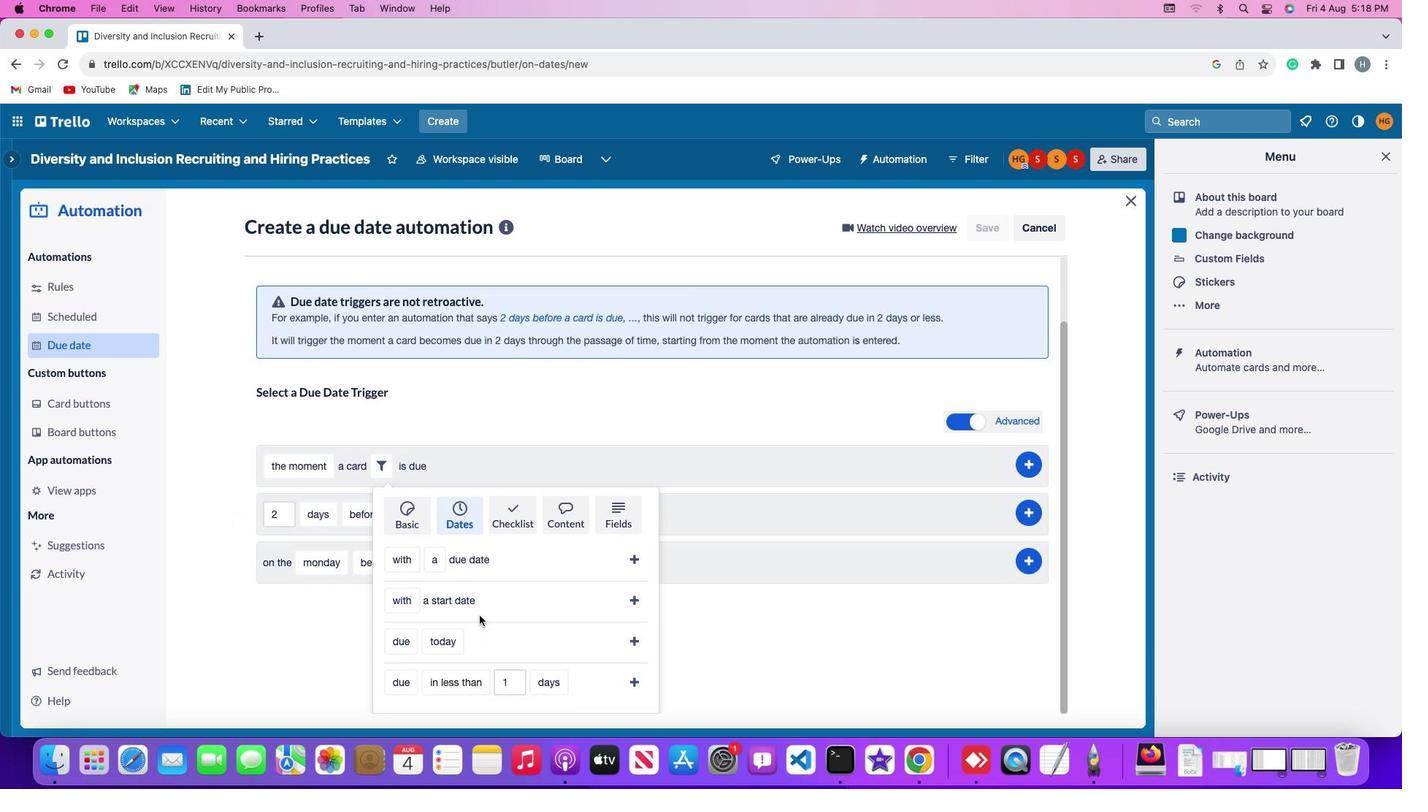 
Action: Mouse scrolled (480, 615) with delta (0, -2)
Screenshot: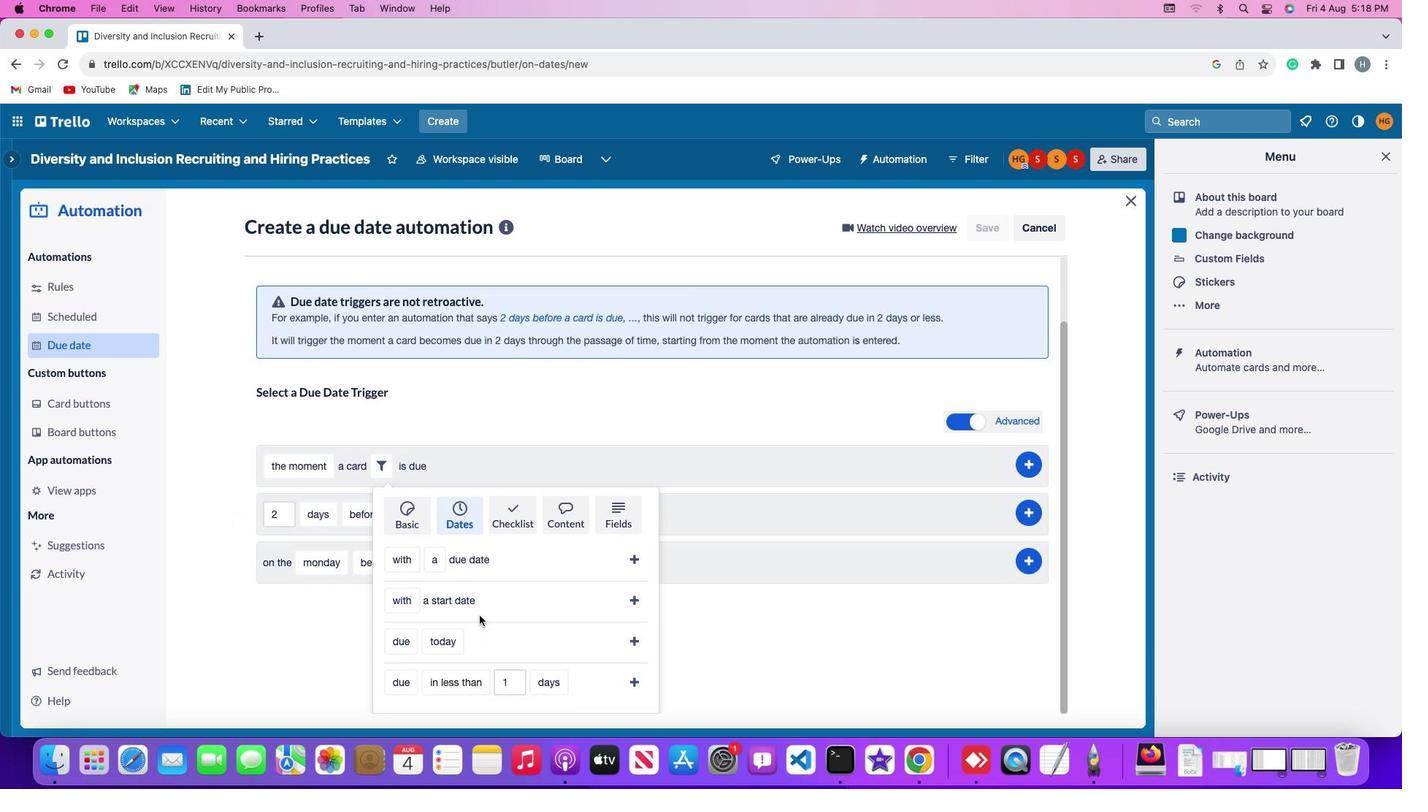 
Action: Mouse scrolled (480, 615) with delta (0, -3)
Screenshot: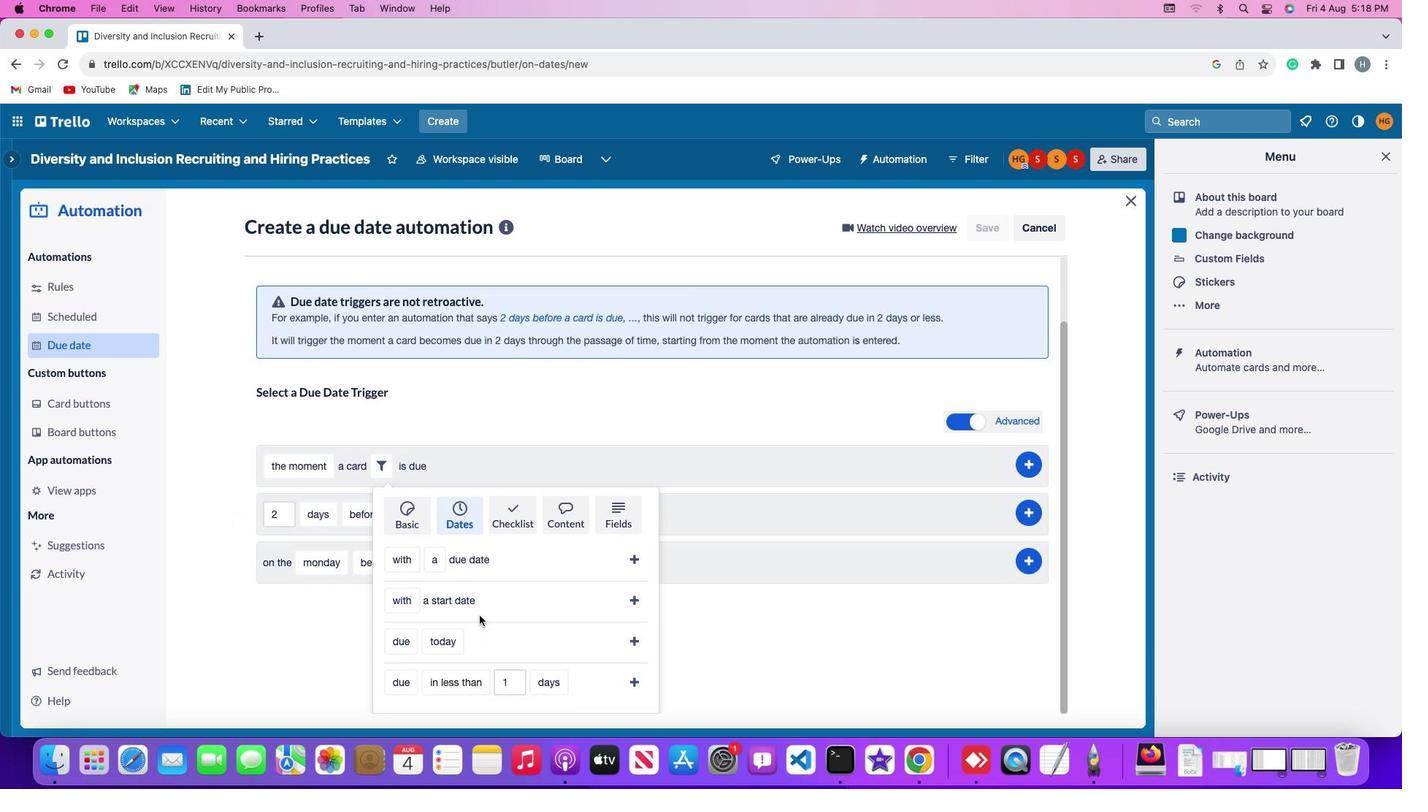 
Action: Mouse moved to (404, 680)
Screenshot: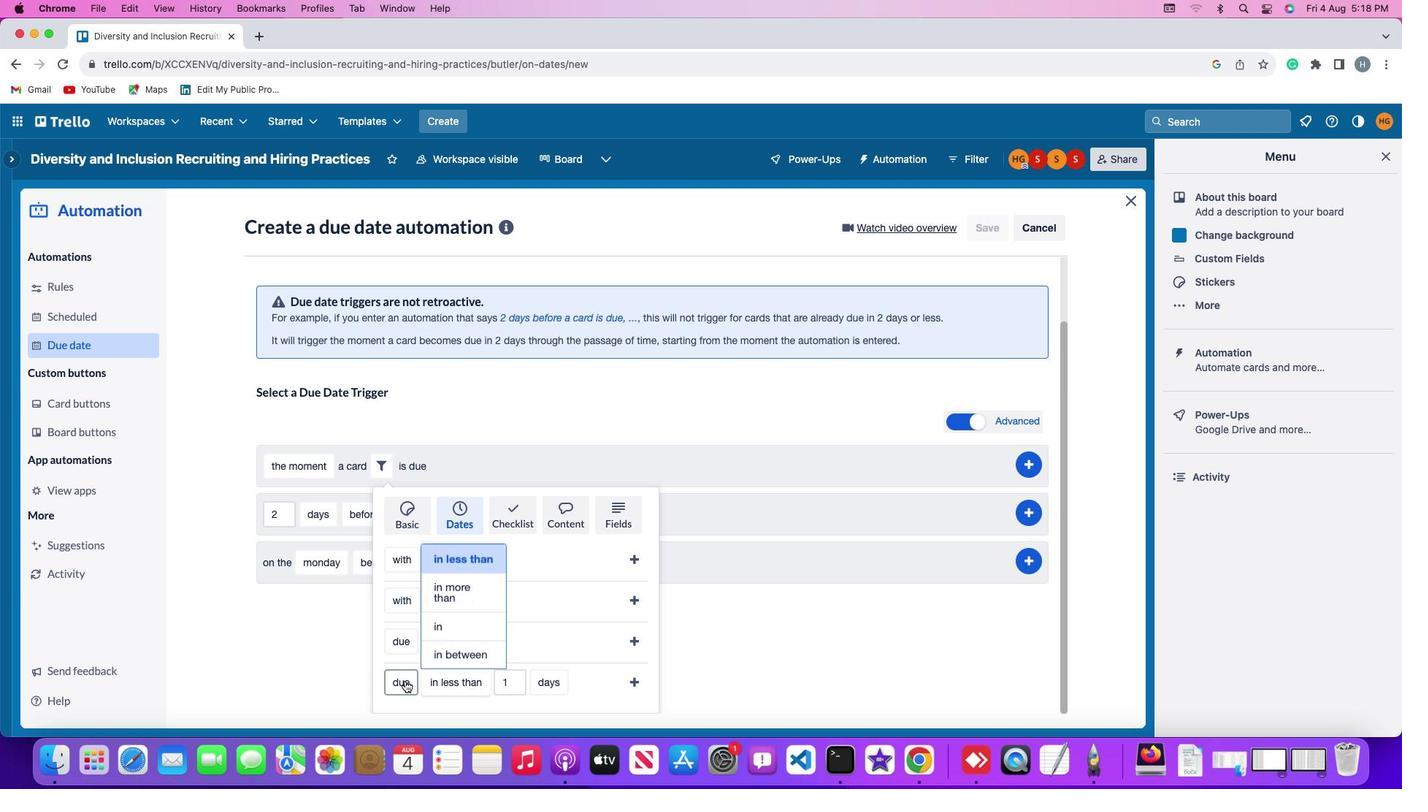 
Action: Mouse pressed left at (404, 680)
Screenshot: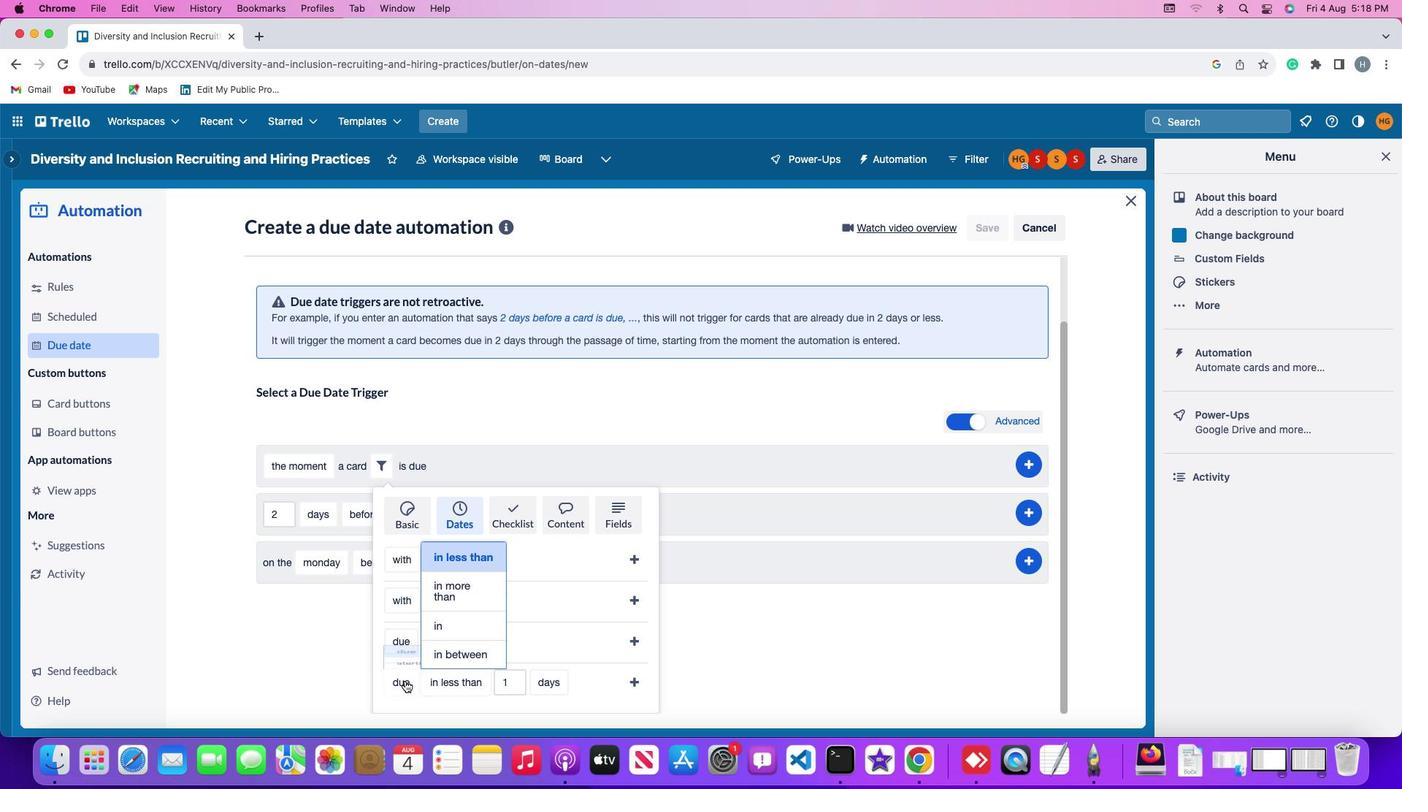 
Action: Mouse moved to (425, 626)
Screenshot: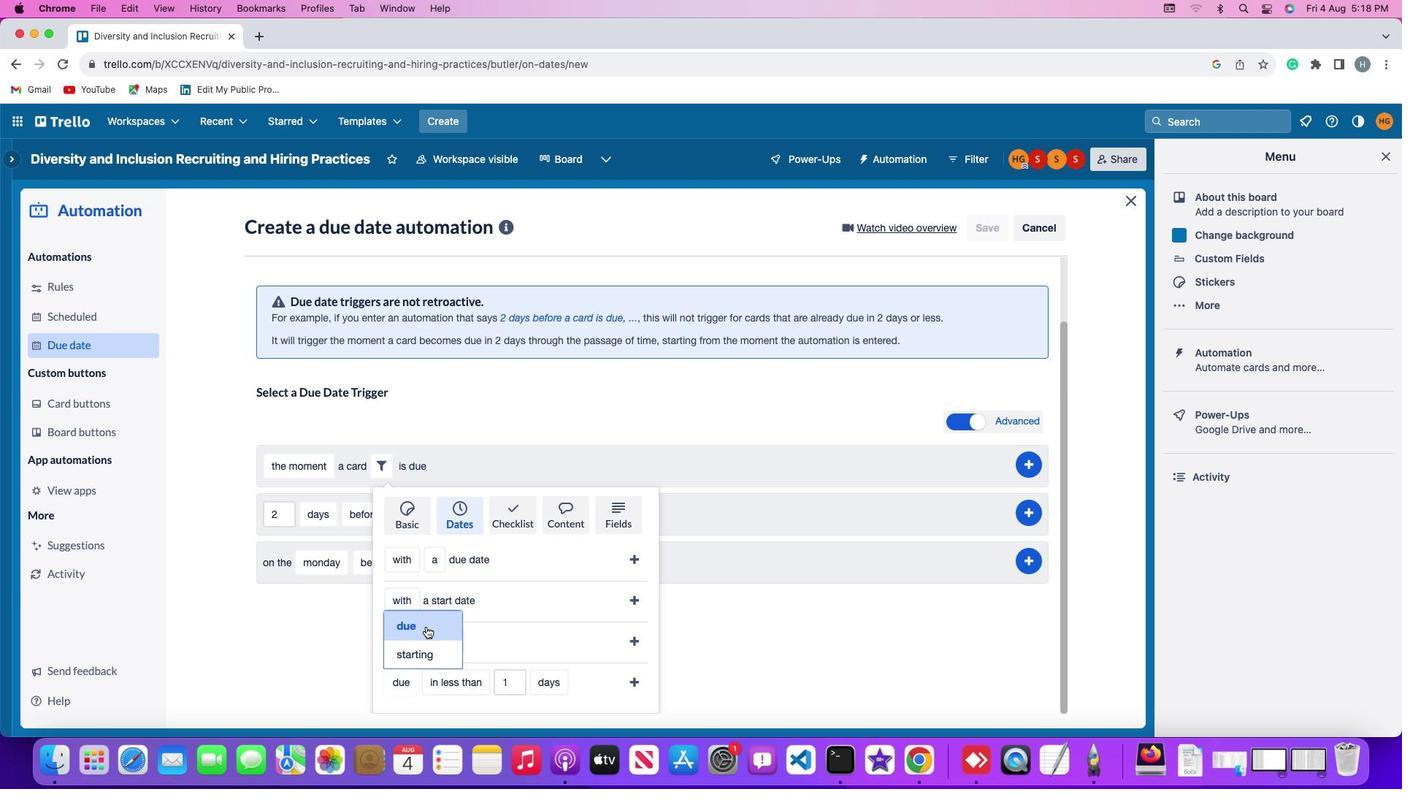 
Action: Mouse pressed left at (425, 626)
Screenshot: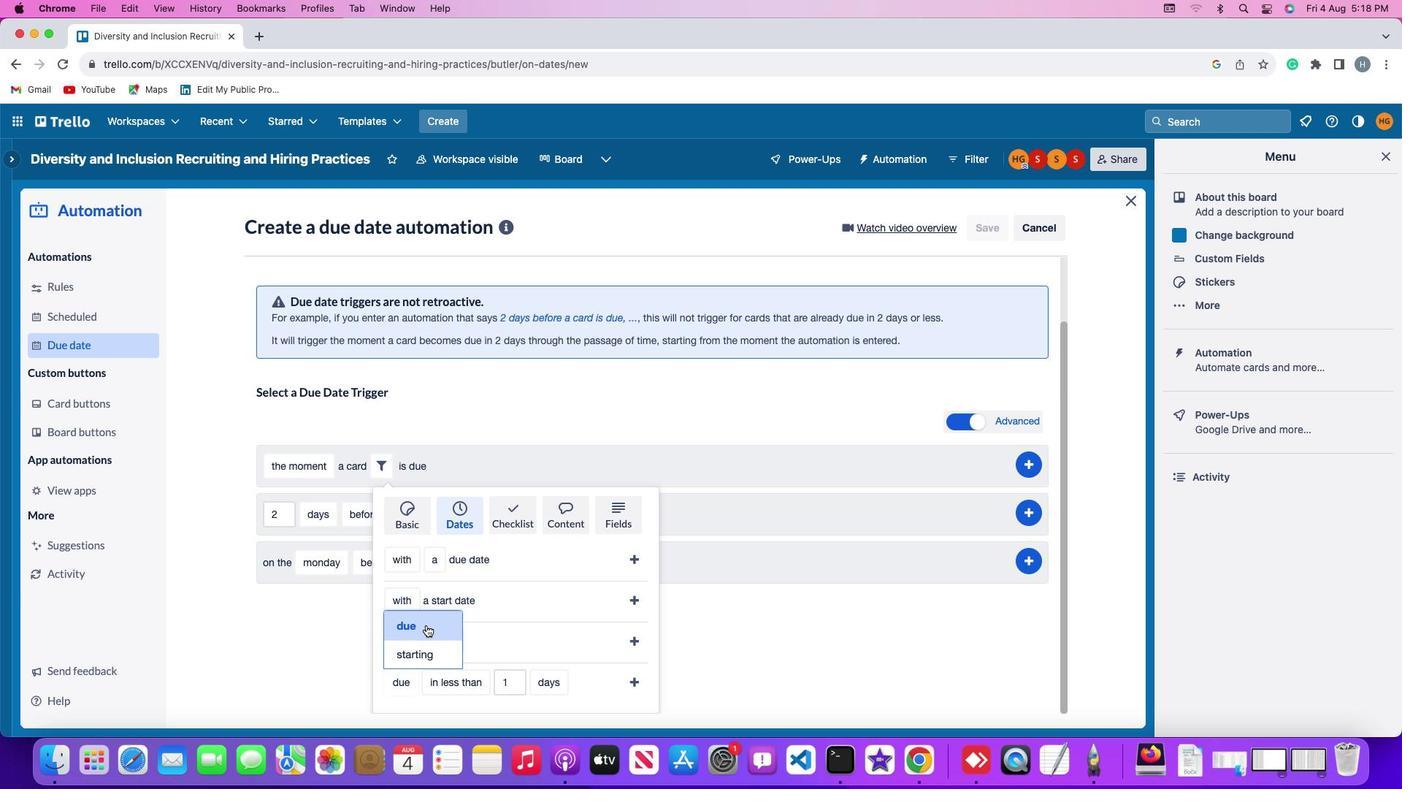 
Action: Mouse moved to (470, 591)
Screenshot: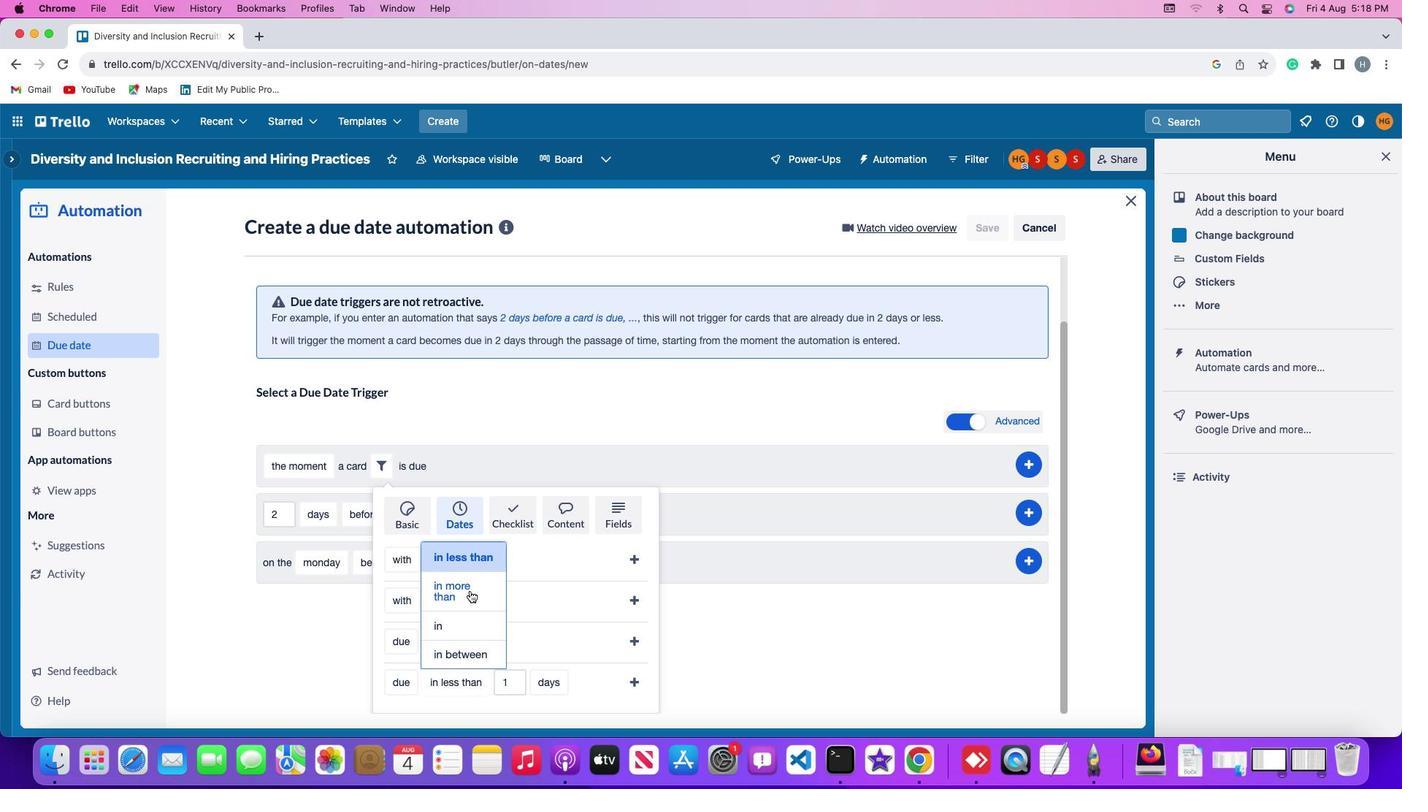 
Action: Mouse pressed left at (470, 591)
Screenshot: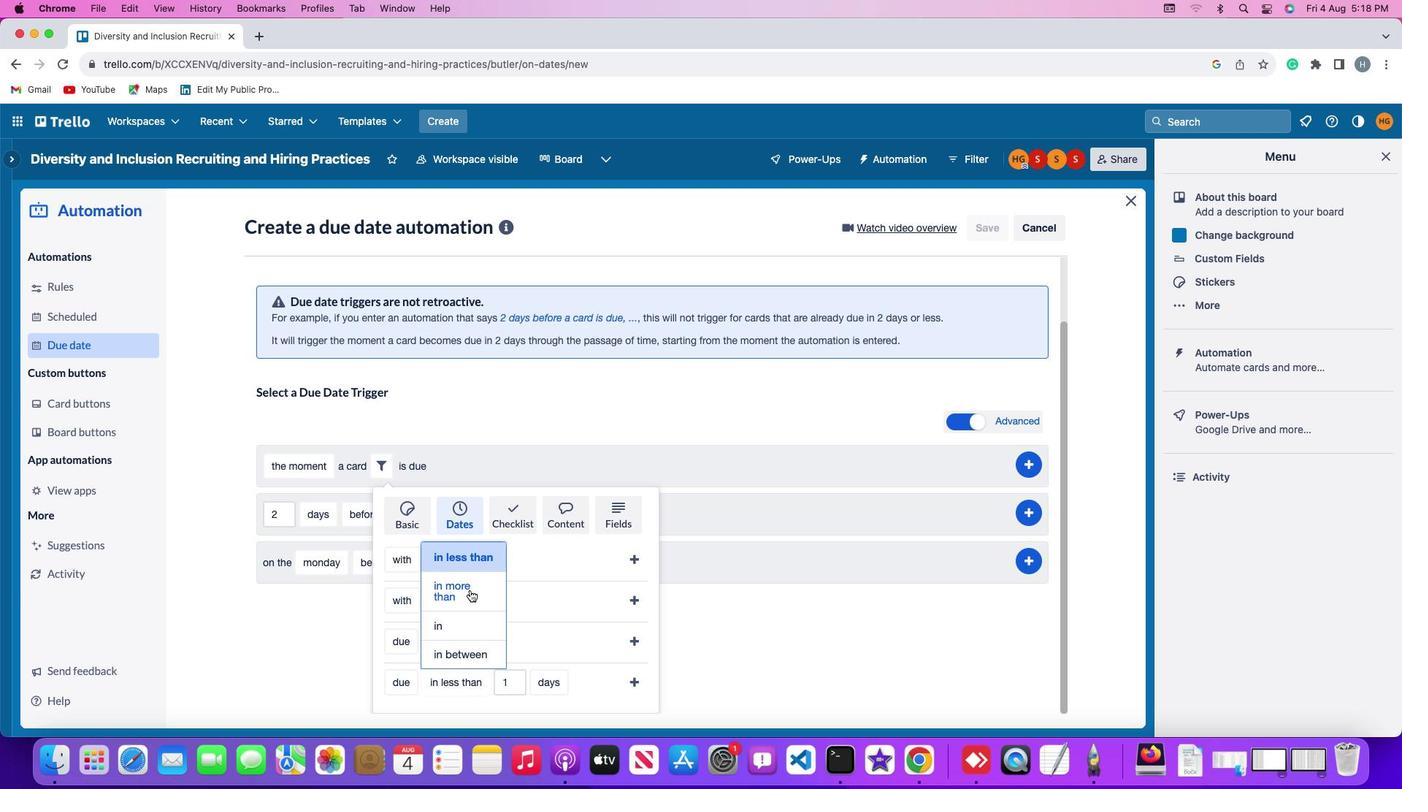 
Action: Mouse moved to (518, 680)
Screenshot: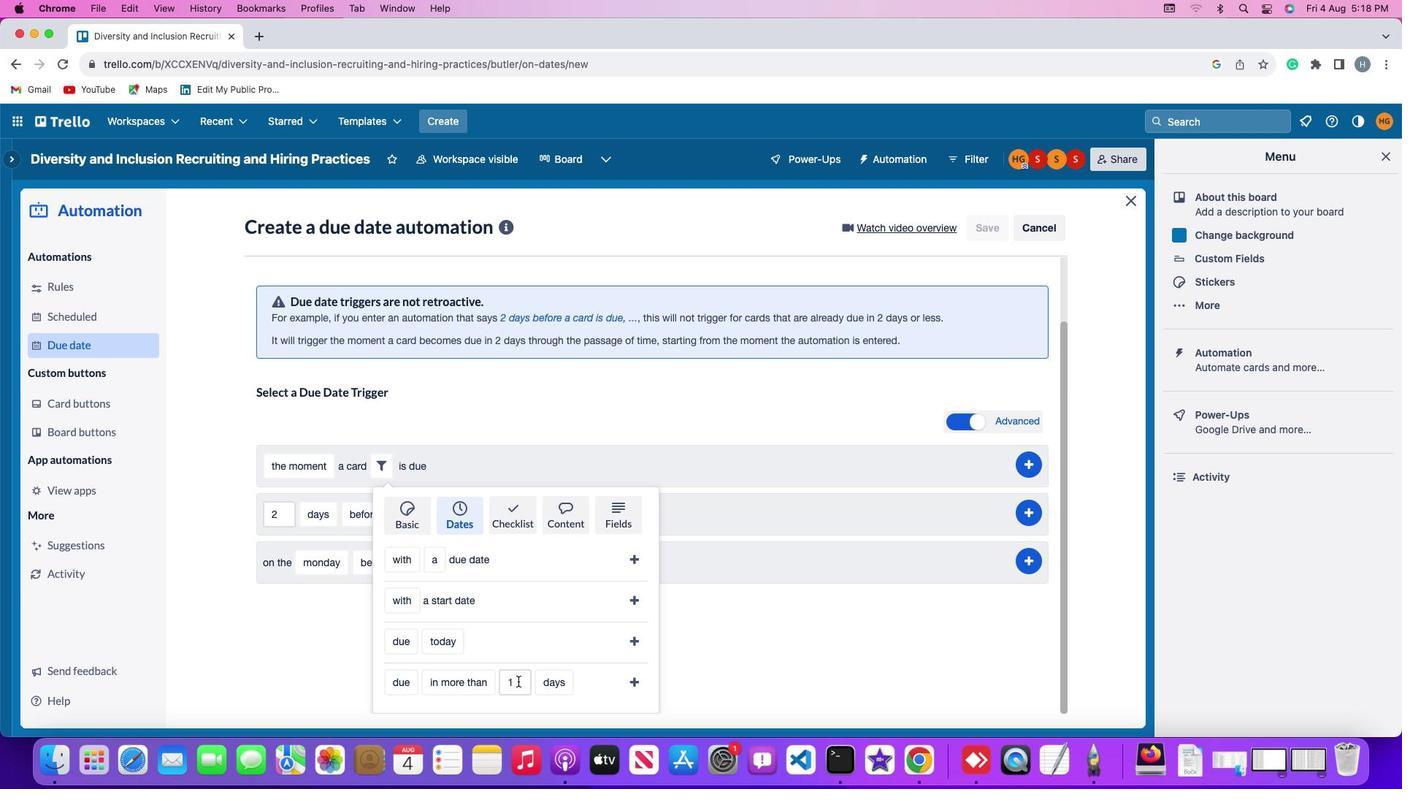 
Action: Mouse pressed left at (518, 680)
Screenshot: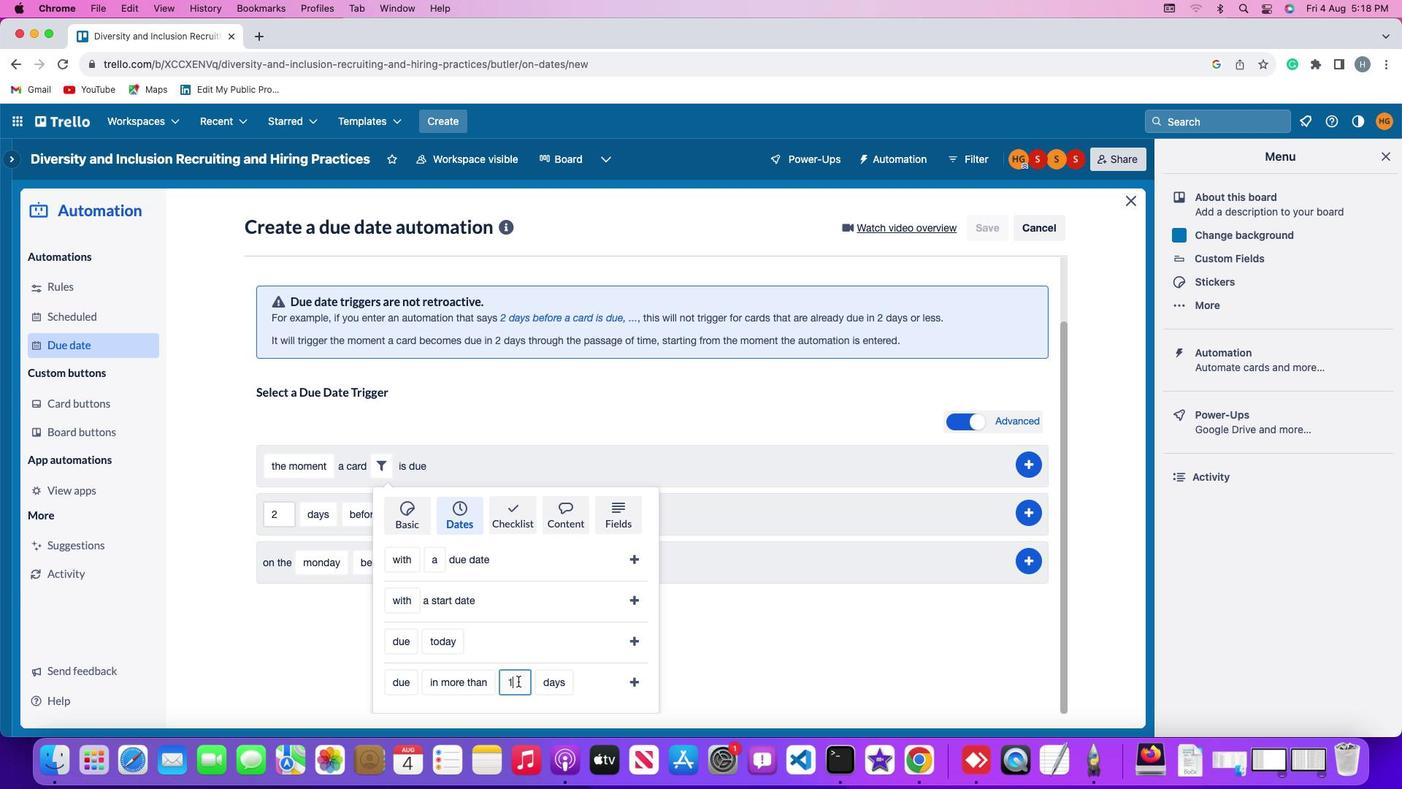 
Action: Key pressed Key.backspace
Screenshot: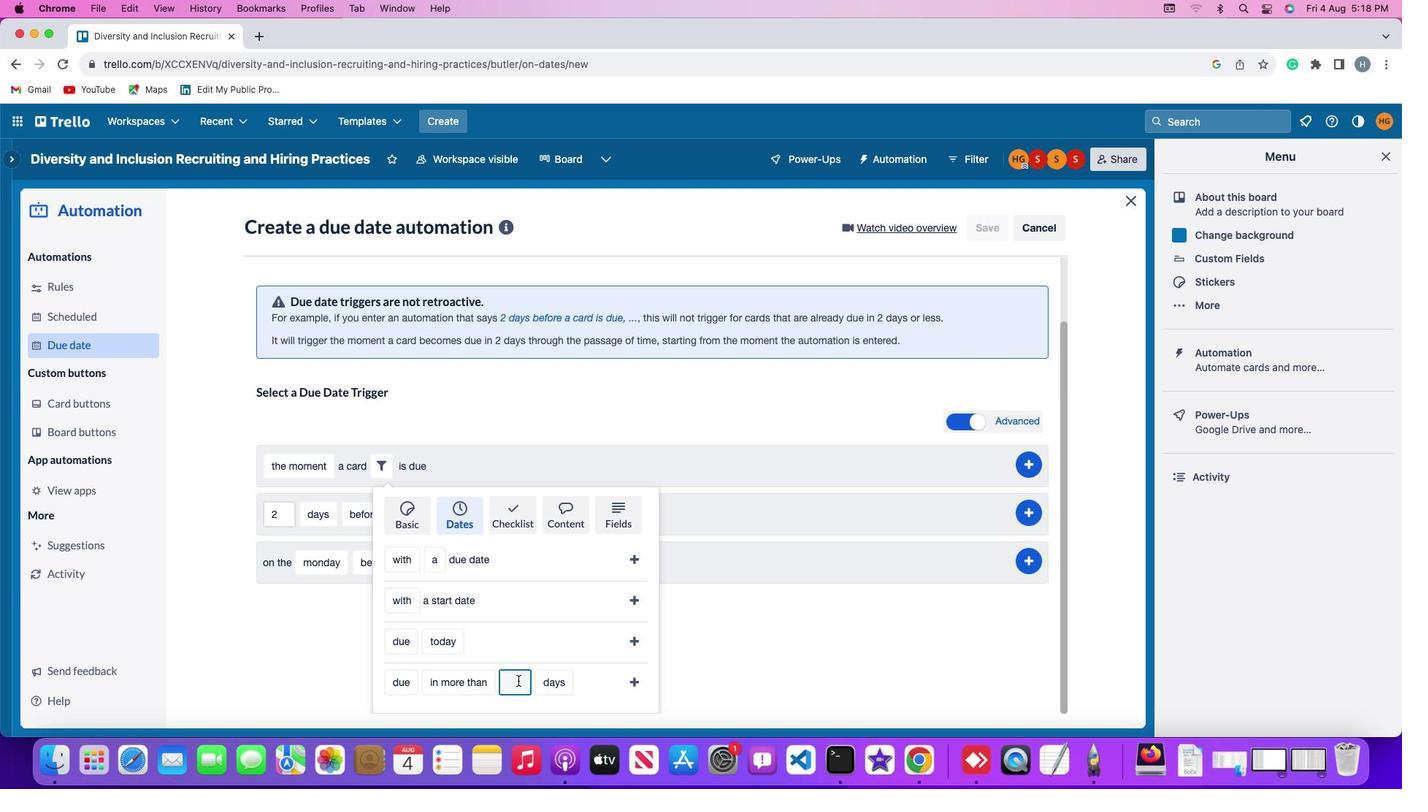 
Action: Mouse moved to (519, 679)
Screenshot: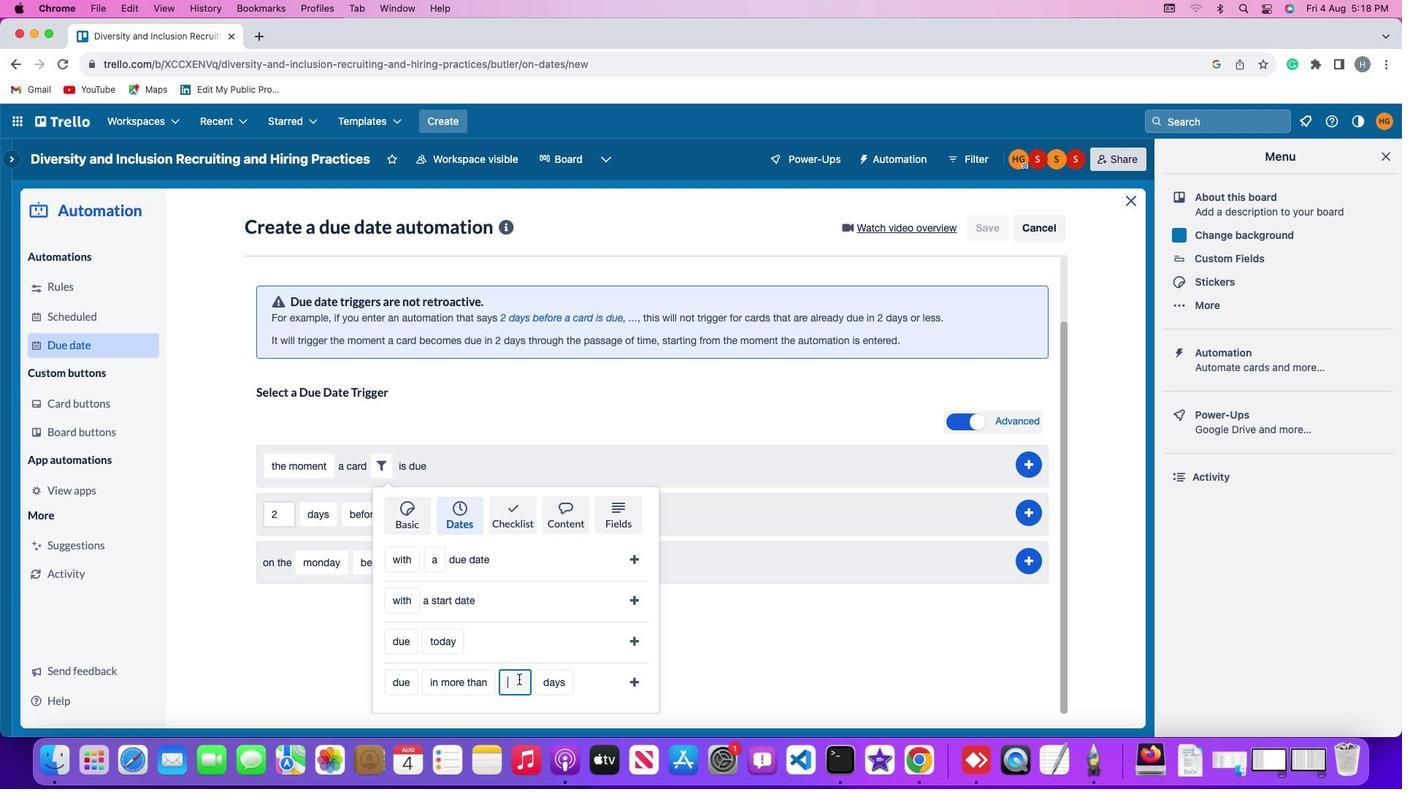 
Action: Key pressed '1'
Screenshot: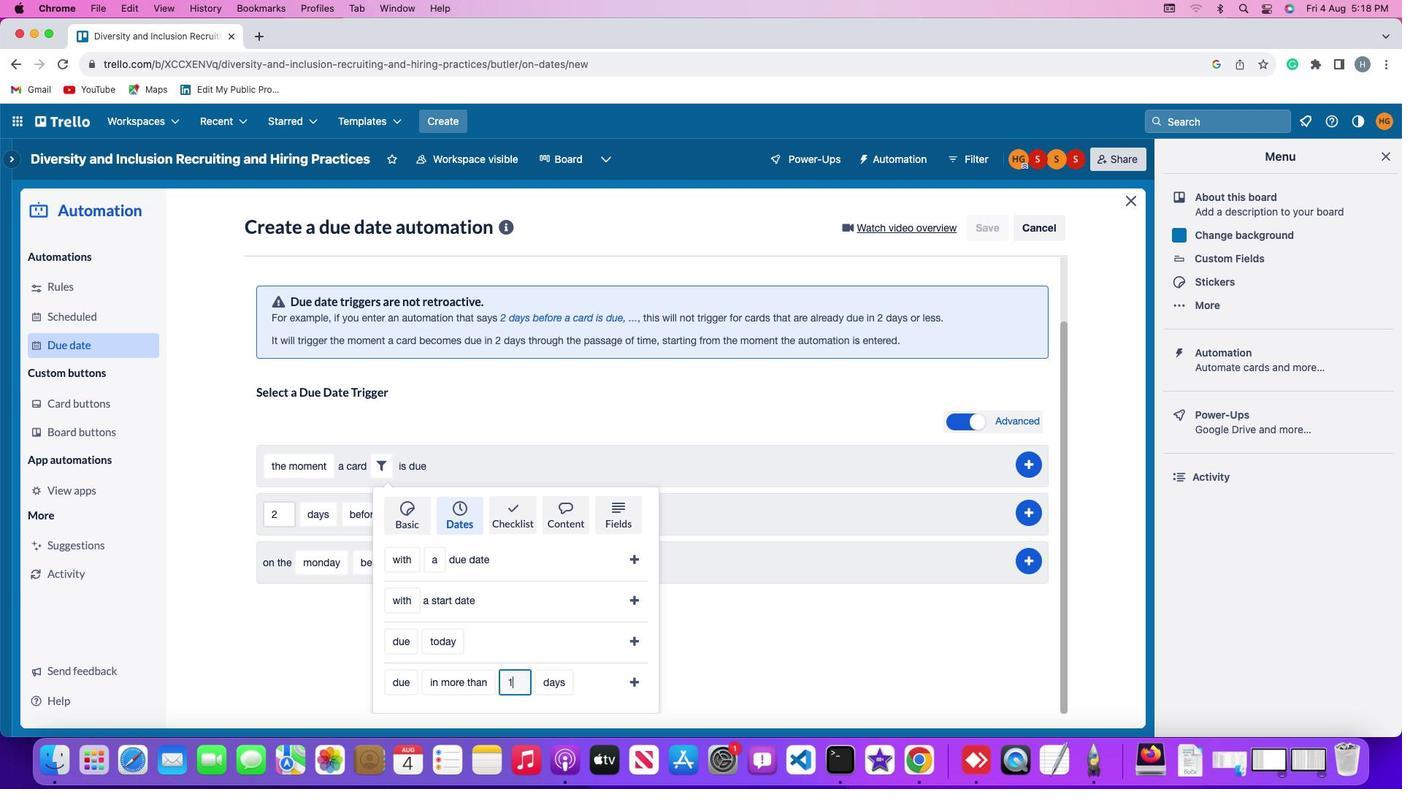 
Action: Mouse moved to (567, 655)
Screenshot: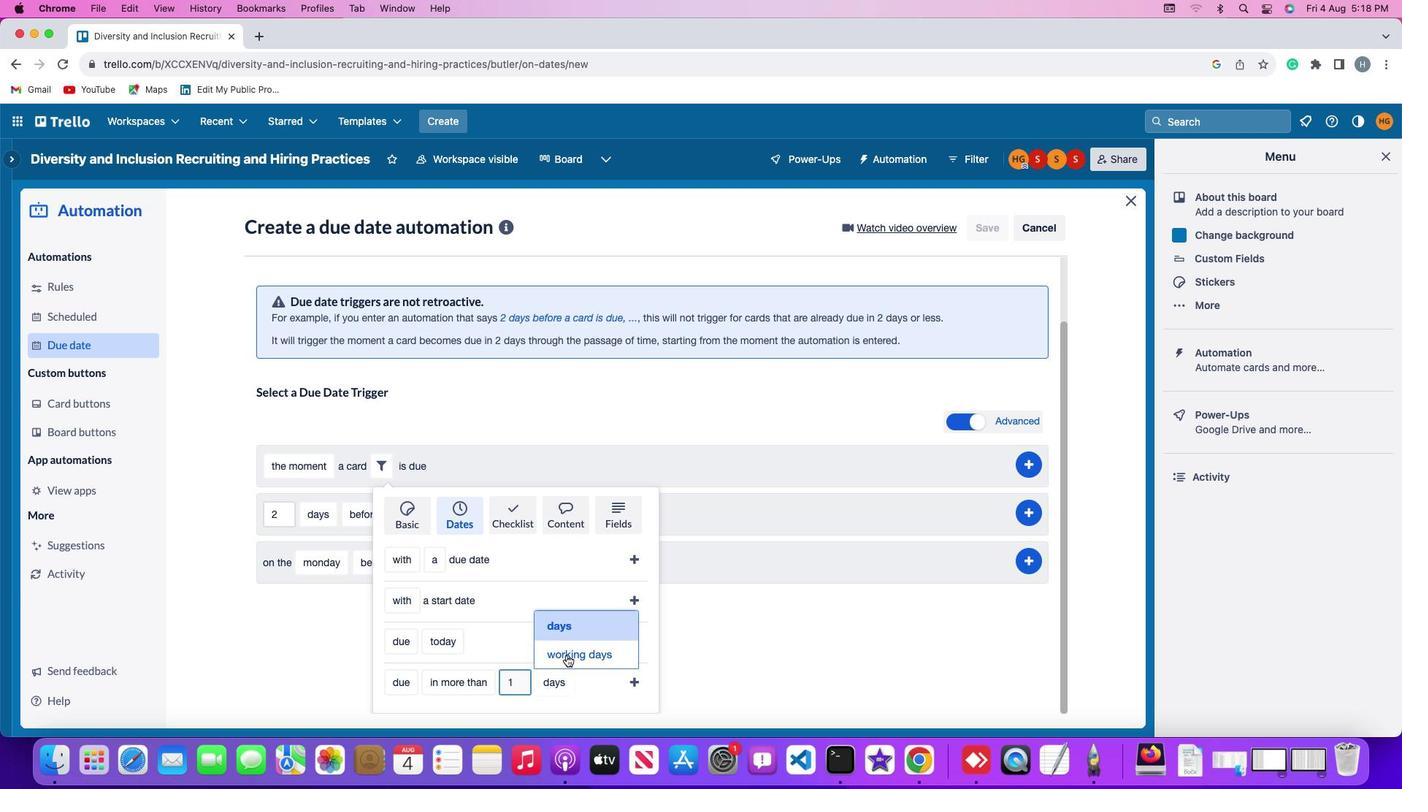 
Action: Mouse pressed left at (567, 655)
Screenshot: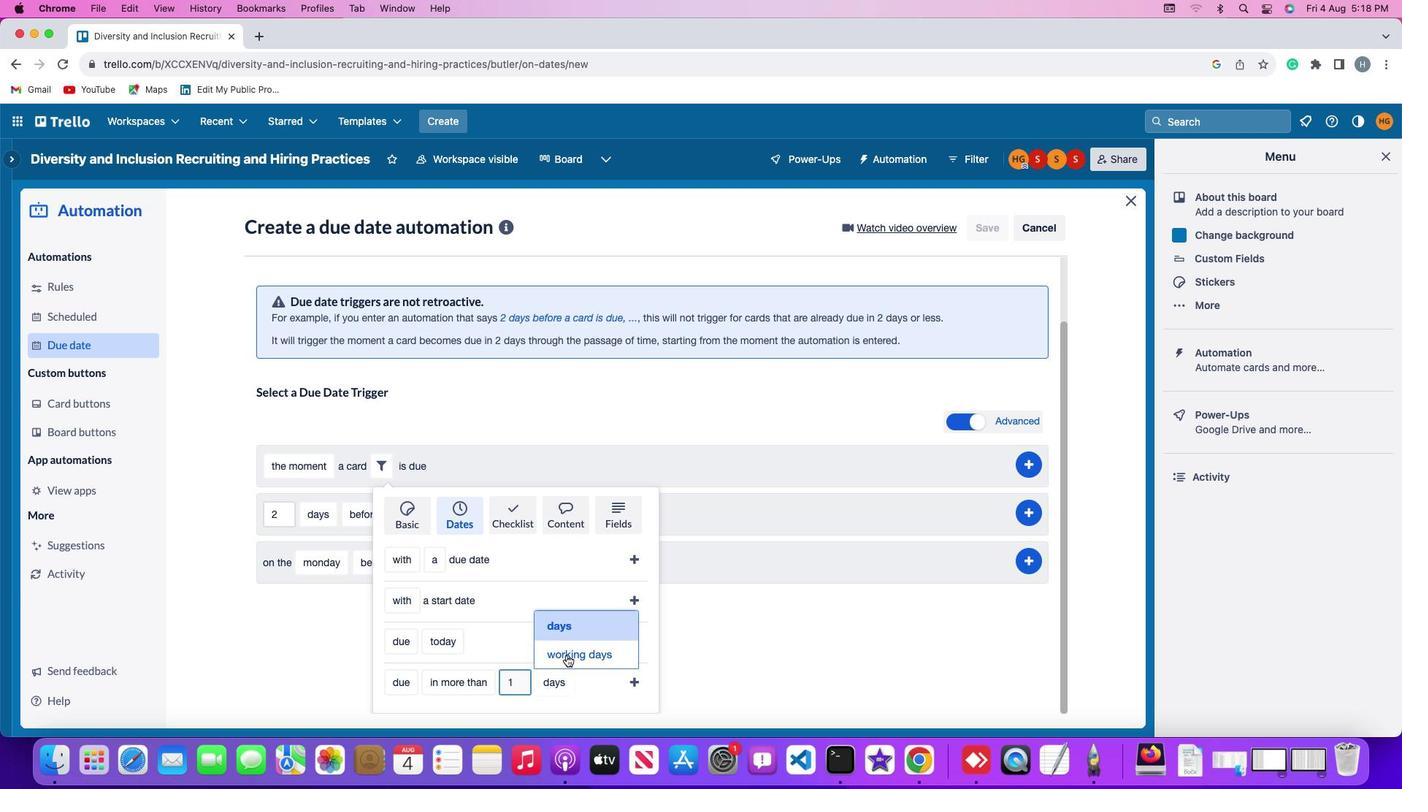 
Action: Mouse moved to (636, 681)
Screenshot: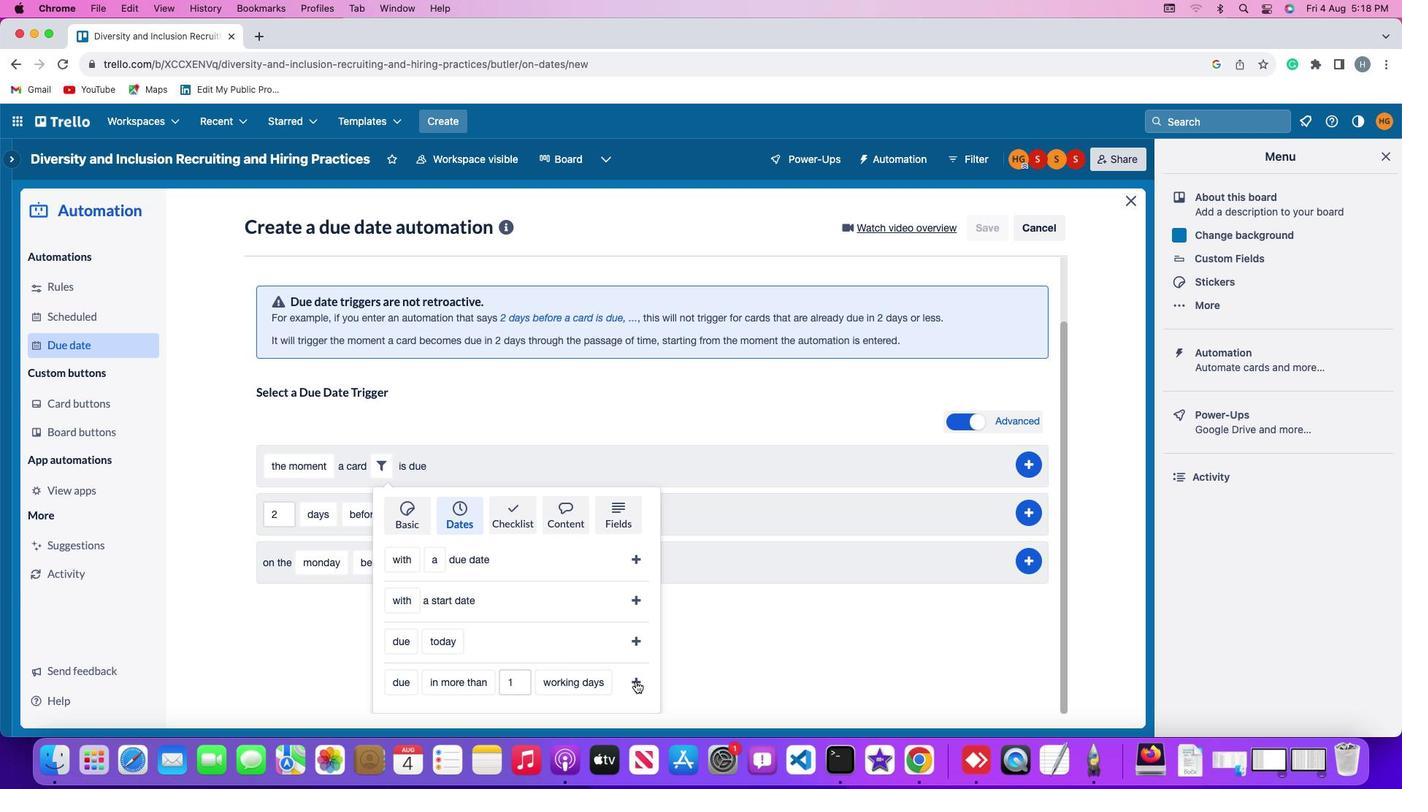 
Action: Mouse pressed left at (636, 681)
Screenshot: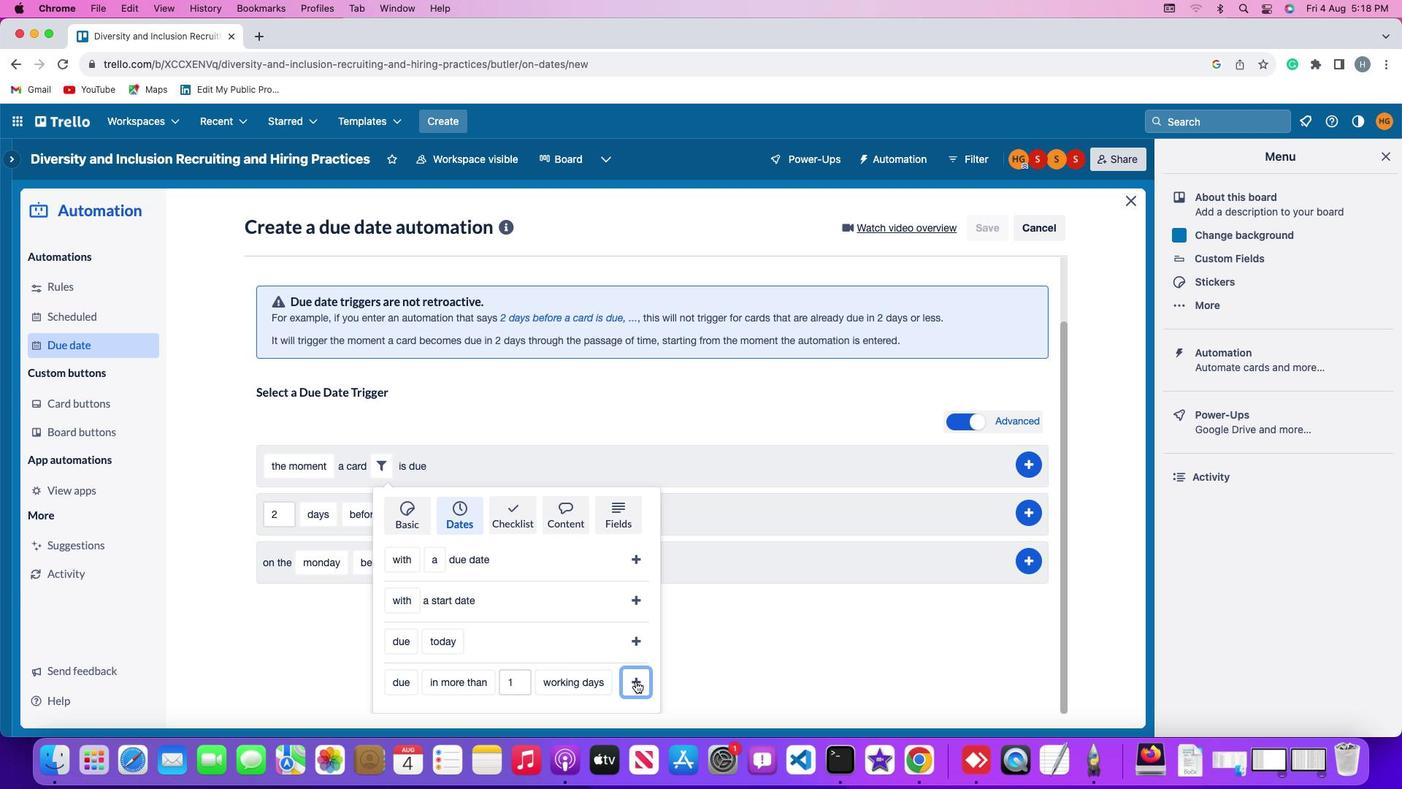 
Action: Mouse moved to (1037, 535)
Screenshot: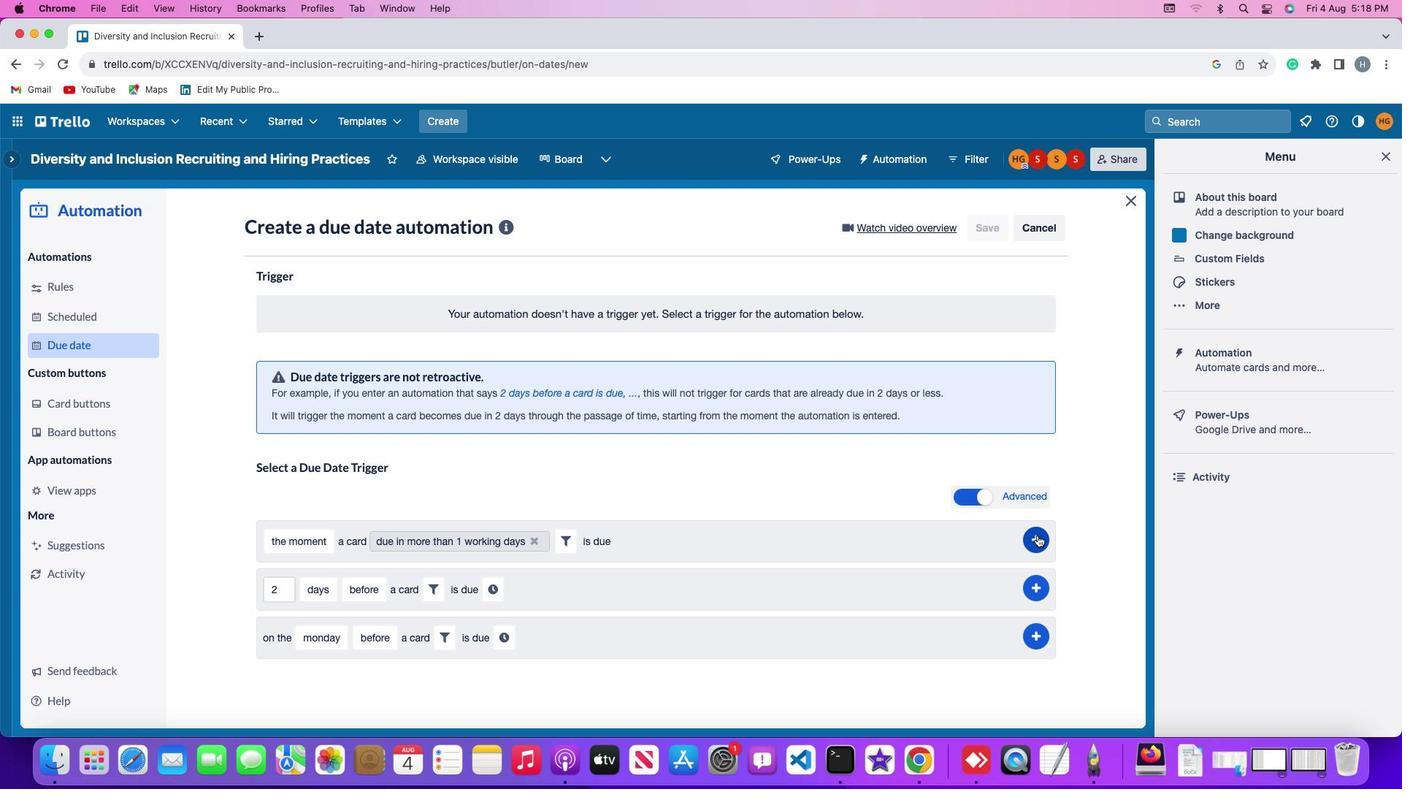 
Action: Mouse pressed left at (1037, 535)
Screenshot: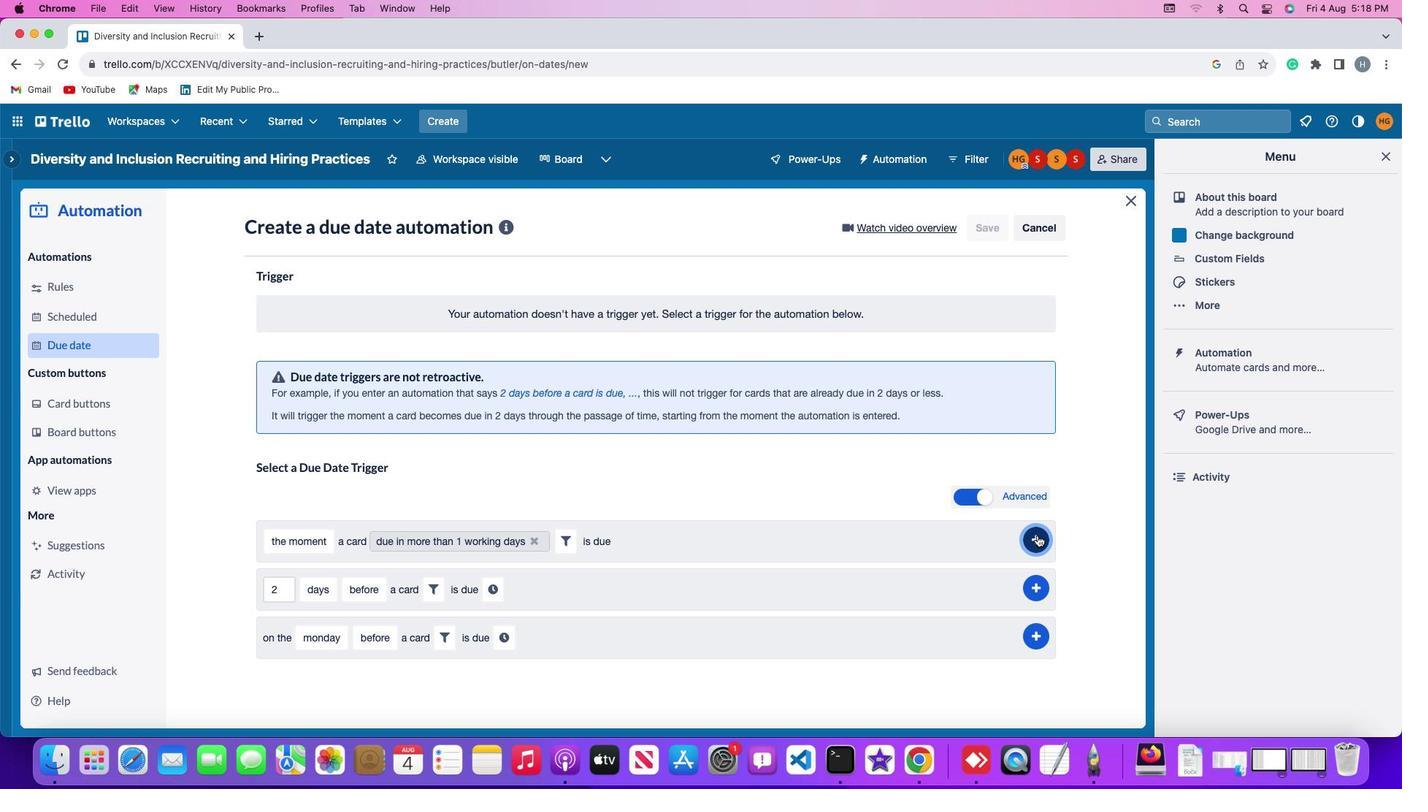 
Action: Mouse moved to (1071, 372)
Screenshot: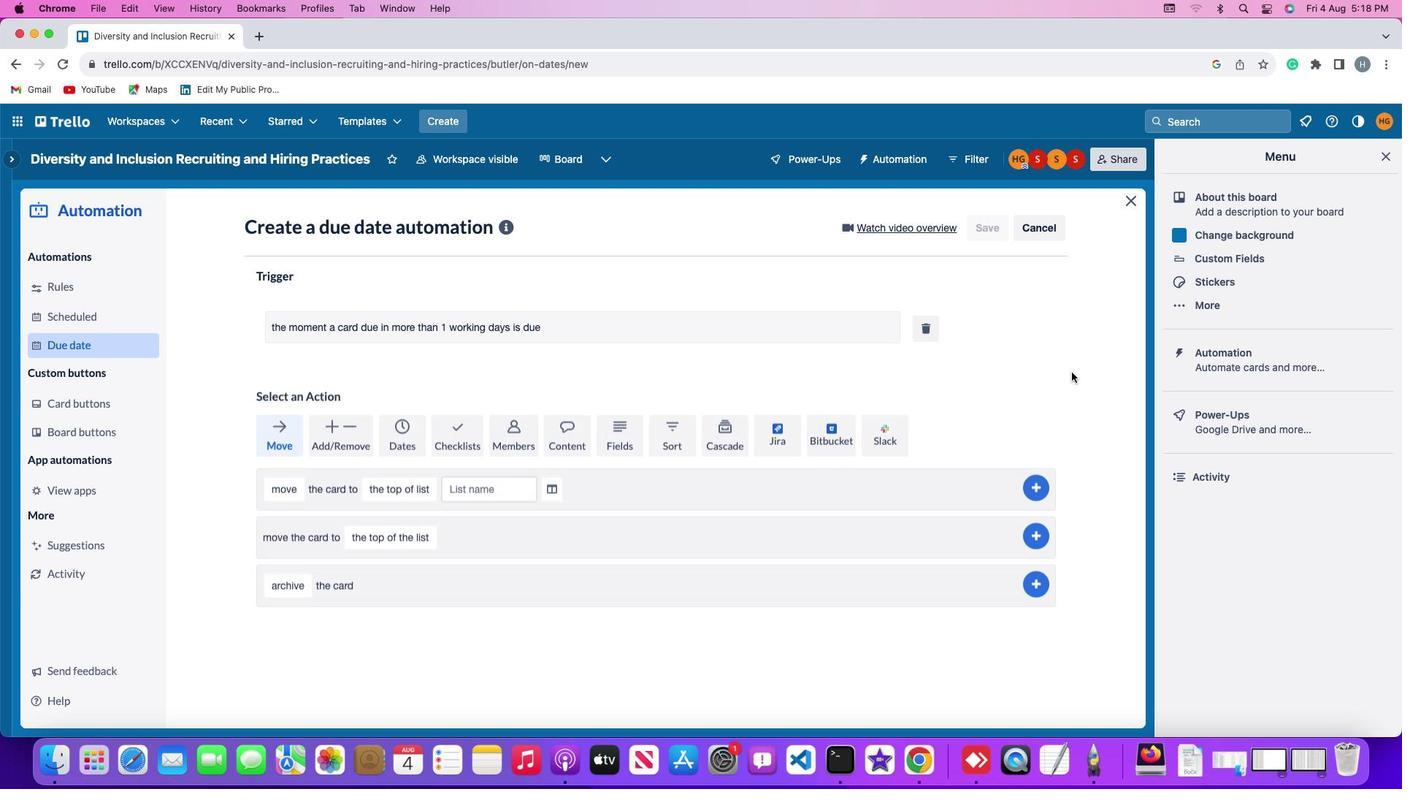 
